 Task: Show all "IT & project management" power-ups.
Action: Mouse pressed left at (401, 233)
Screenshot: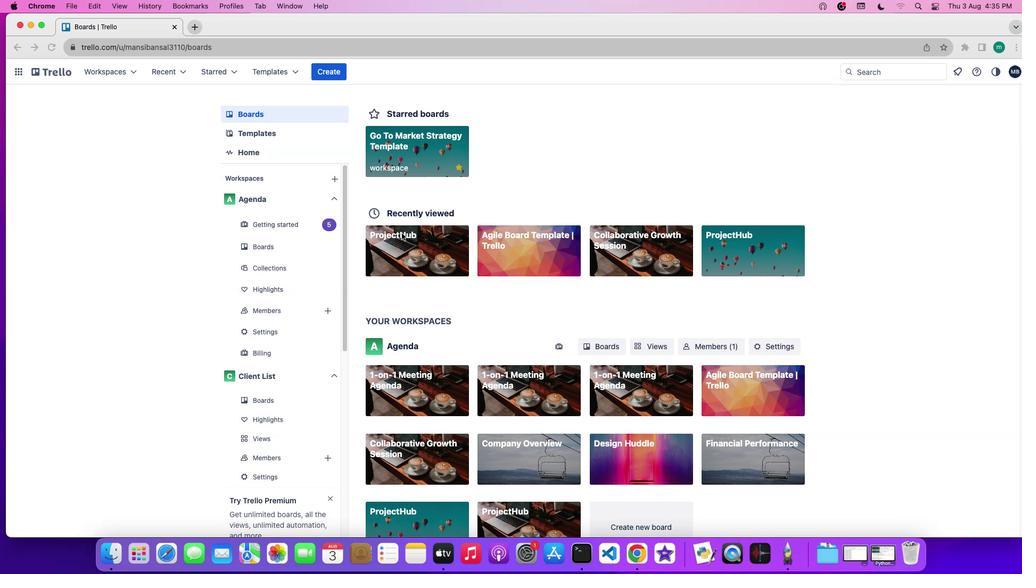 
Action: Mouse pressed left at (401, 233)
Screenshot: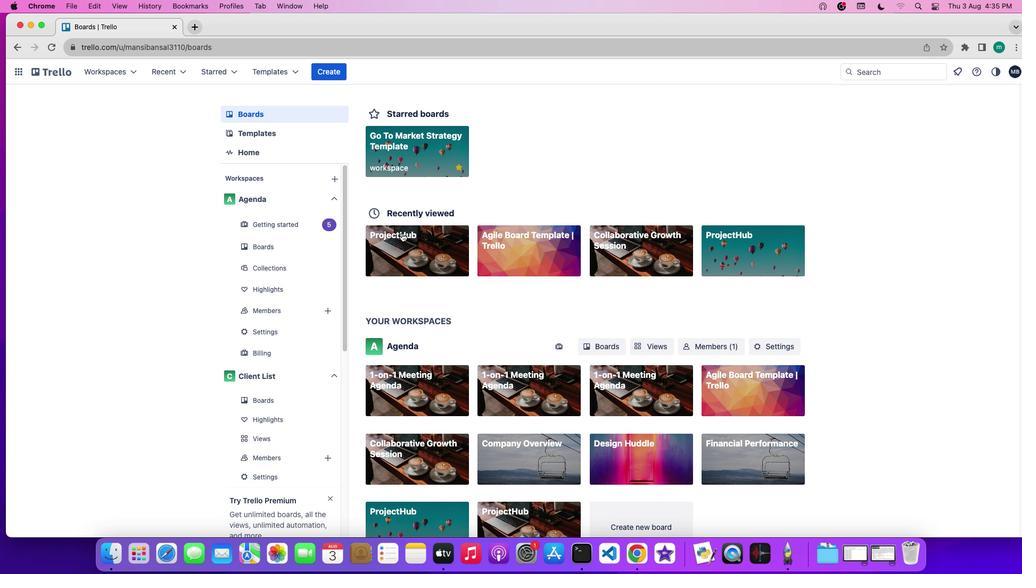 
Action: Mouse moved to (914, 221)
Screenshot: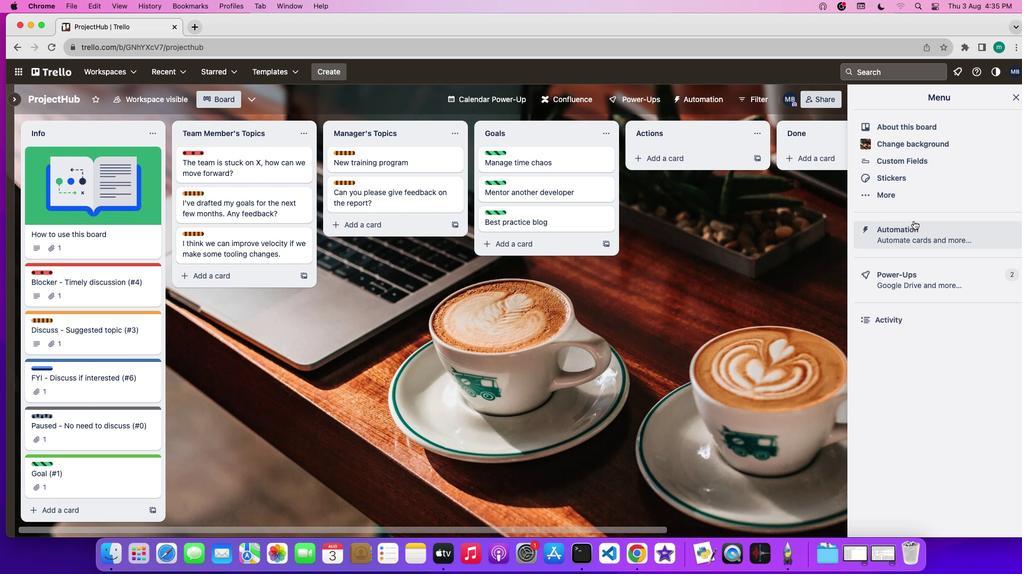 
Action: Mouse pressed left at (914, 221)
Screenshot: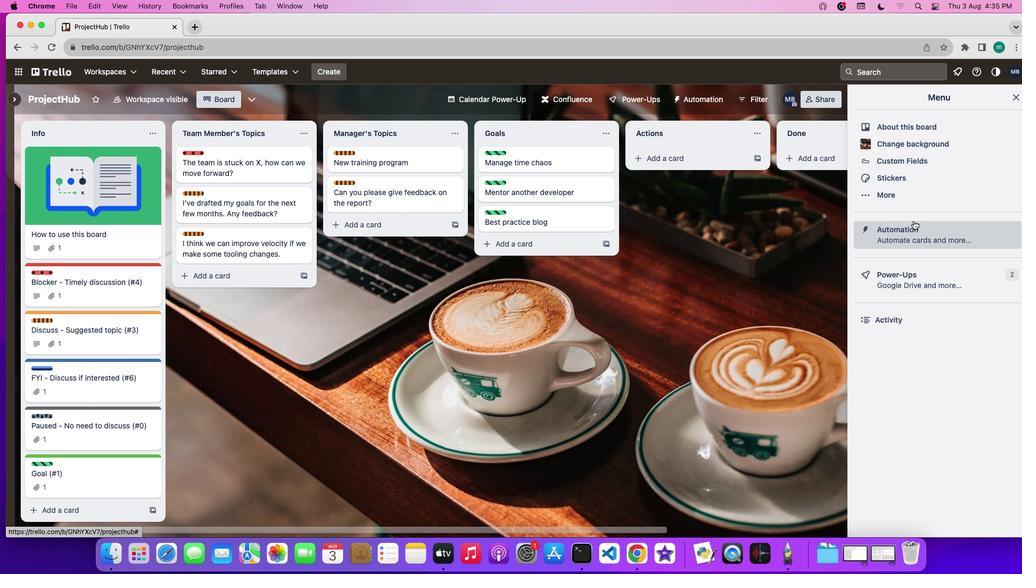
Action: Mouse moved to (650, 103)
Screenshot: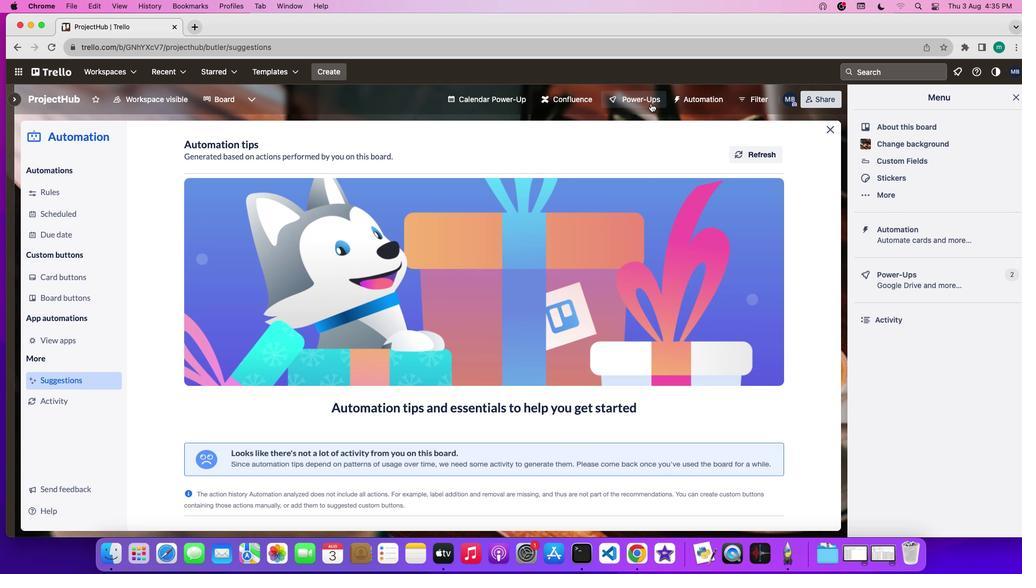 
Action: Mouse pressed left at (650, 103)
Screenshot: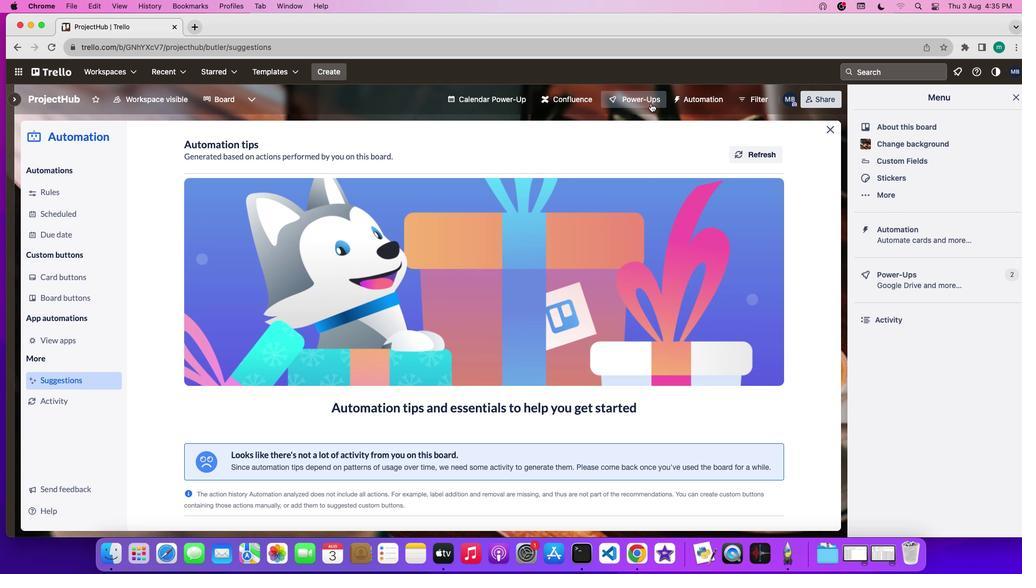 
Action: Mouse moved to (668, 374)
Screenshot: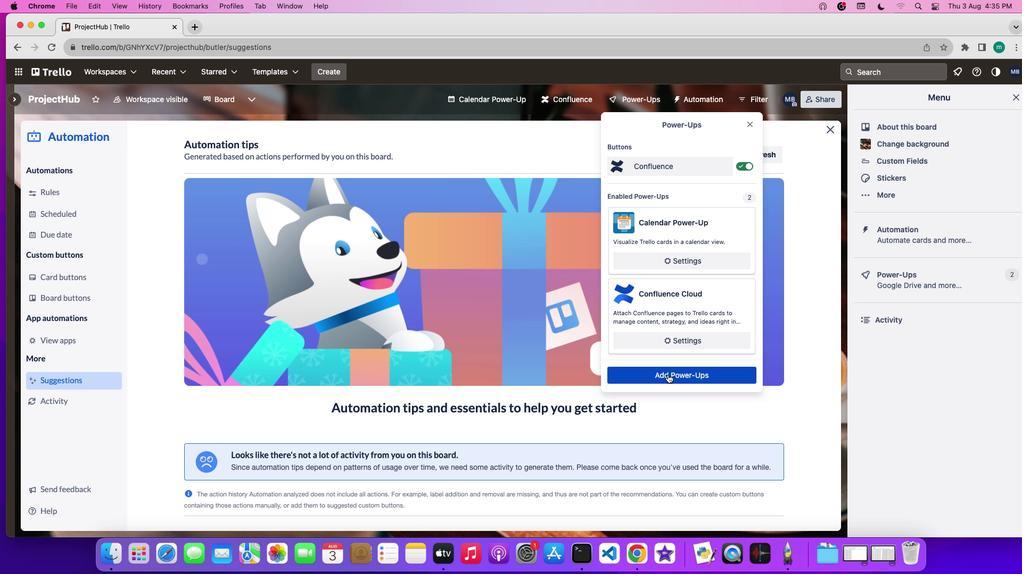 
Action: Mouse pressed left at (668, 374)
Screenshot: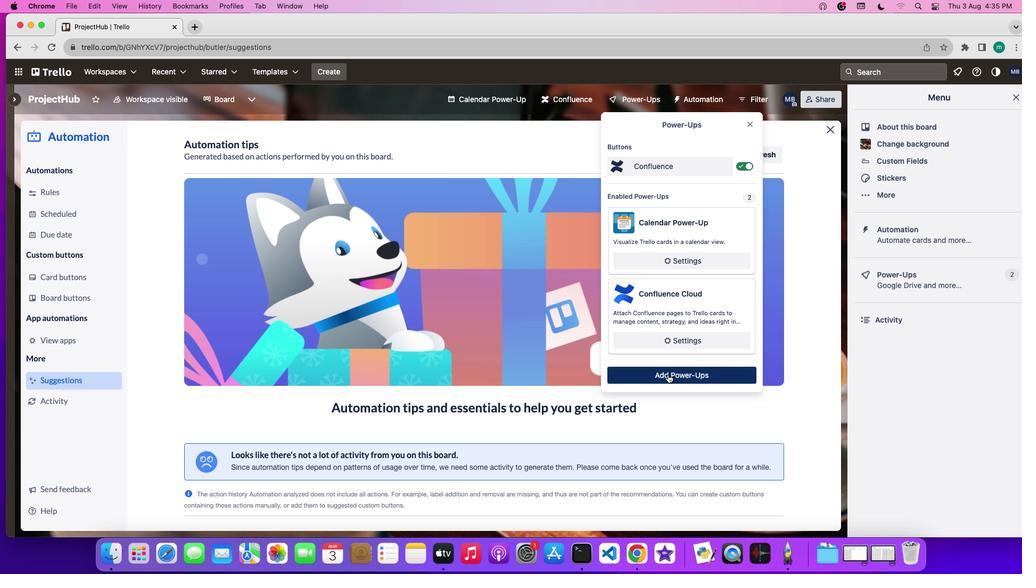 
Action: Mouse moved to (179, 391)
Screenshot: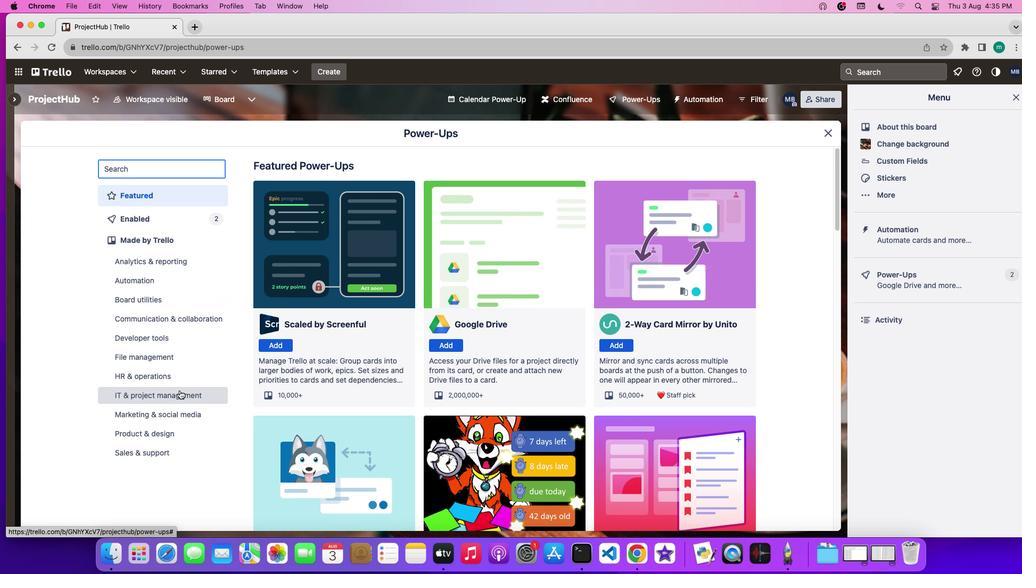 
Action: Mouse pressed left at (179, 391)
Screenshot: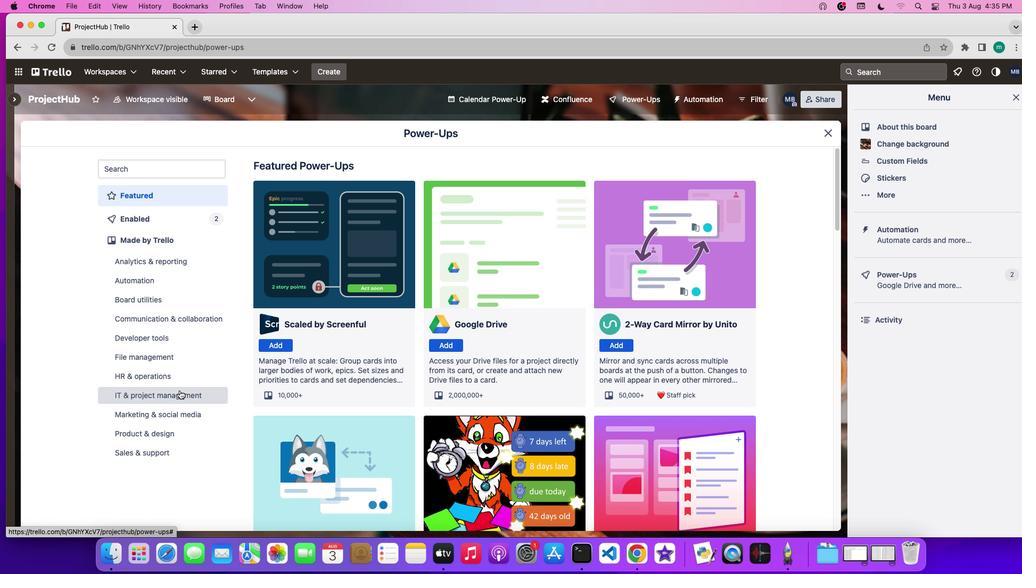 
Action: Mouse moved to (508, 416)
Screenshot: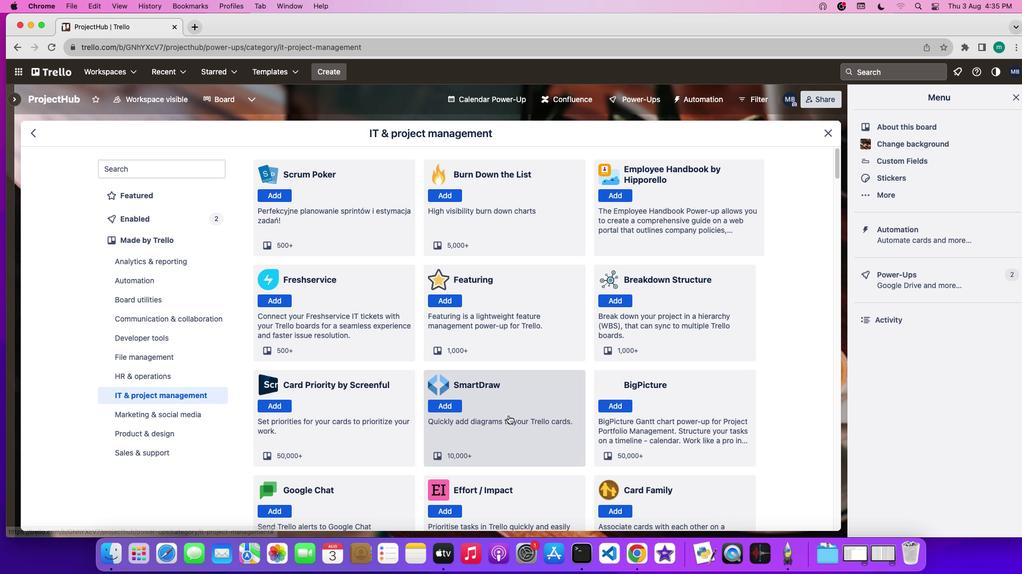 
Action: Mouse scrolled (508, 416) with delta (0, 0)
Screenshot: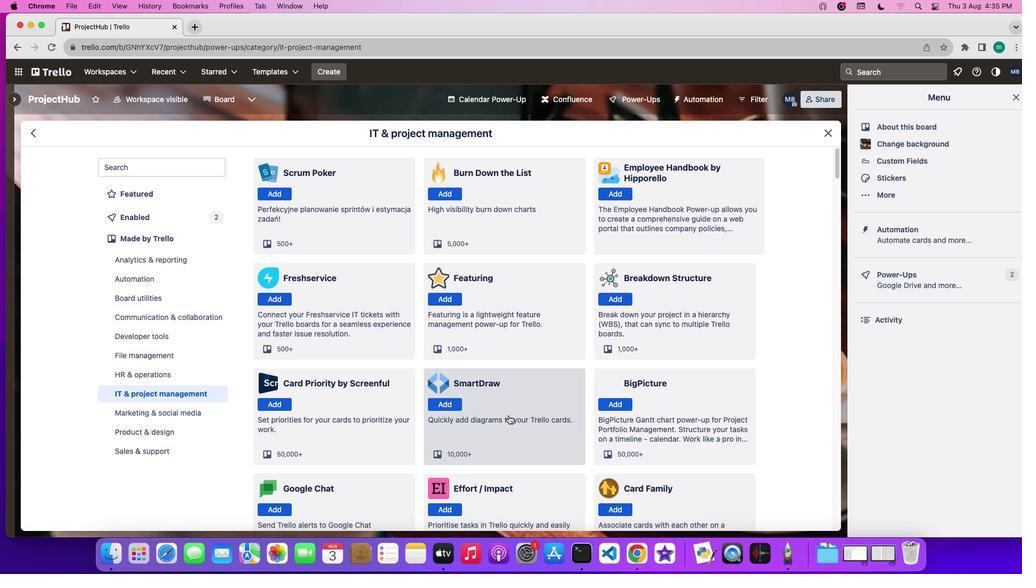 
Action: Mouse scrolled (508, 416) with delta (0, 0)
Screenshot: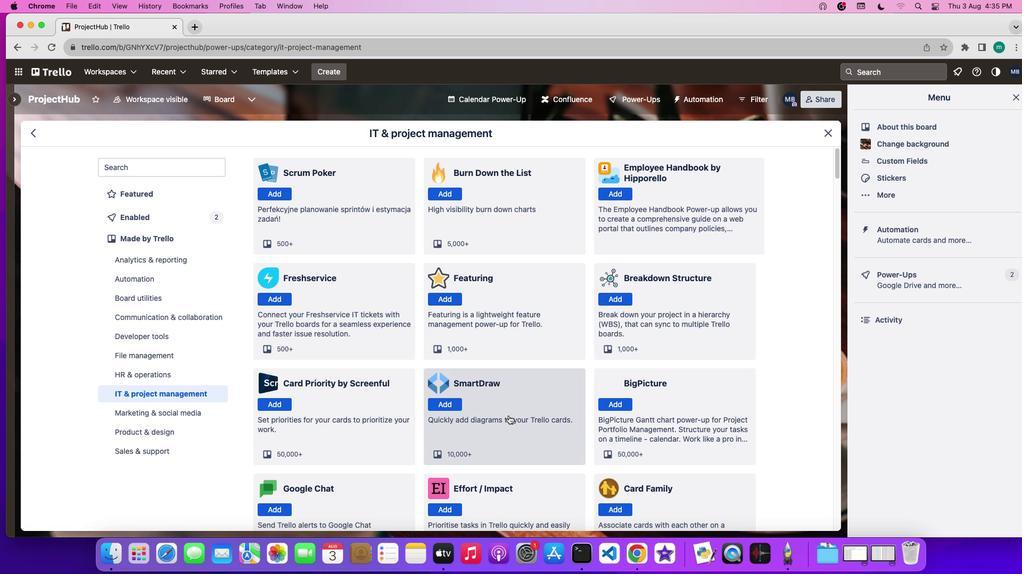
Action: Mouse scrolled (508, 416) with delta (0, -1)
Screenshot: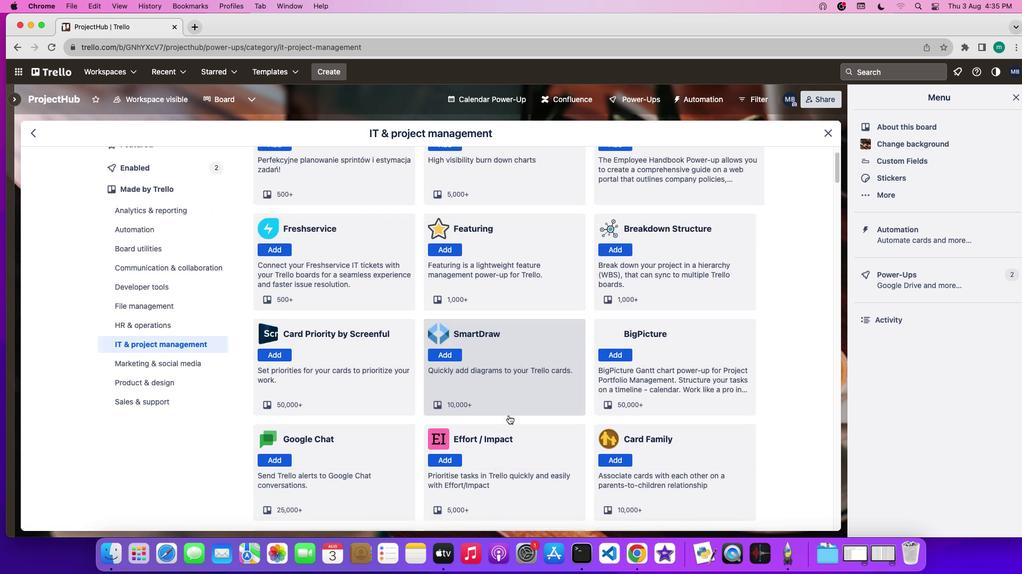 
Action: Mouse scrolled (508, 416) with delta (0, -2)
Screenshot: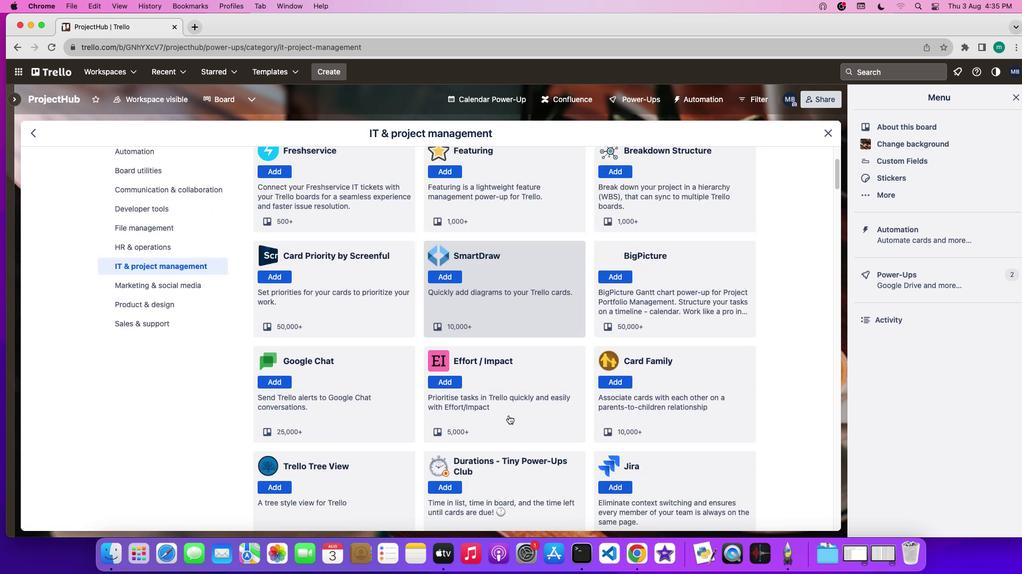 
Action: Mouse scrolled (508, 416) with delta (0, -2)
Screenshot: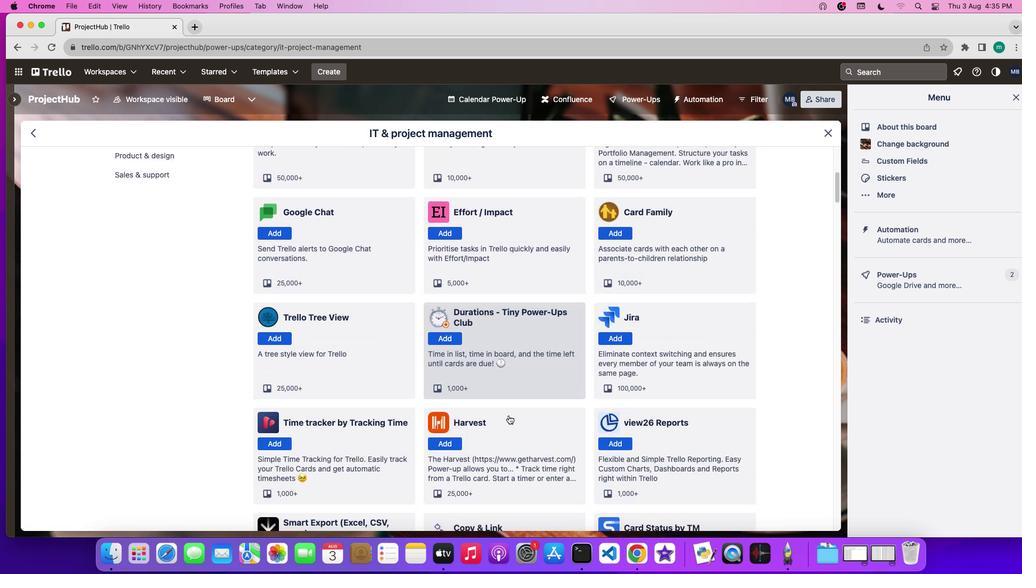 
Action: Mouse moved to (508, 415)
Screenshot: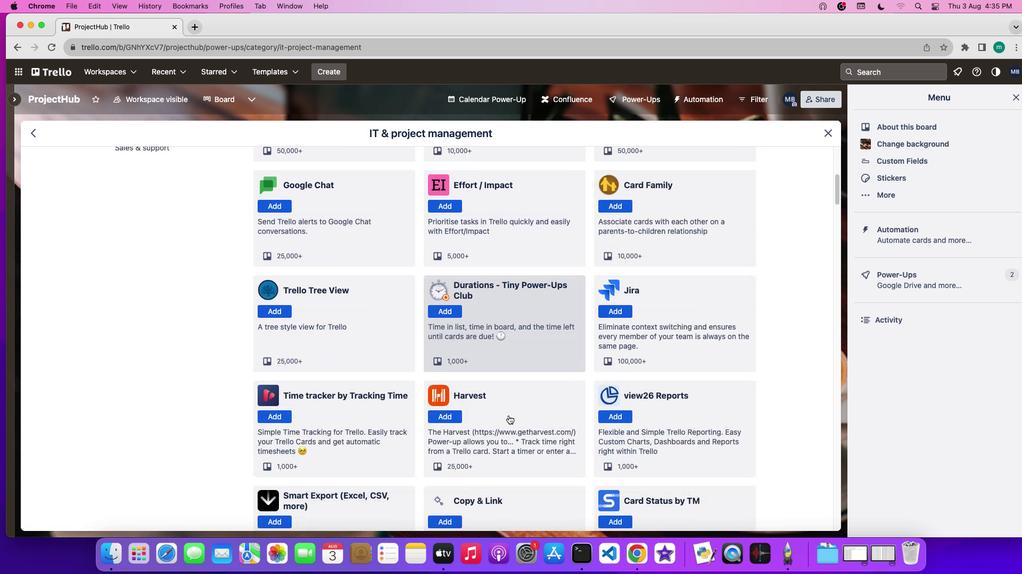 
Action: Mouse scrolled (508, 415) with delta (0, 0)
Screenshot: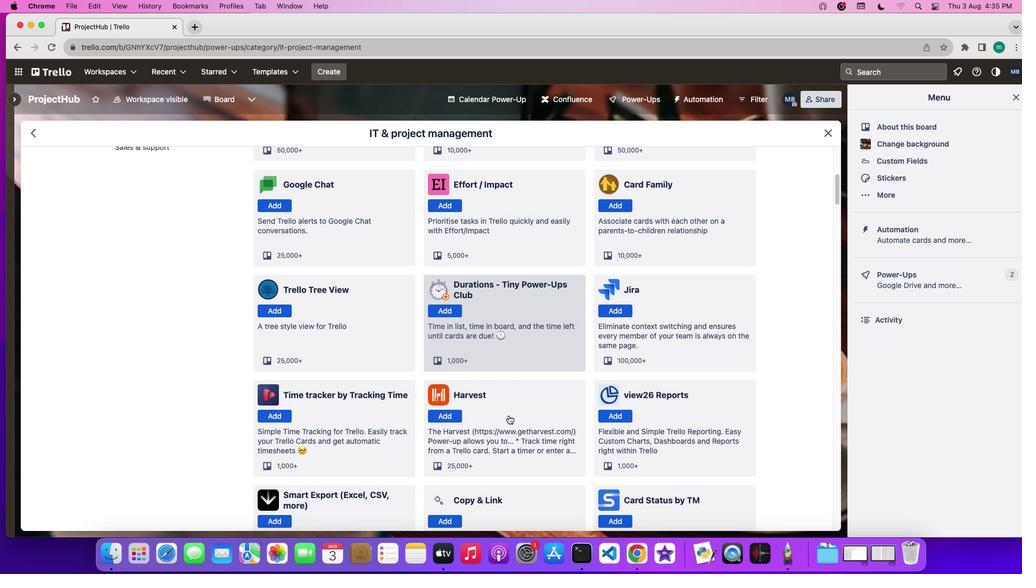 
Action: Mouse scrolled (508, 415) with delta (0, 0)
Screenshot: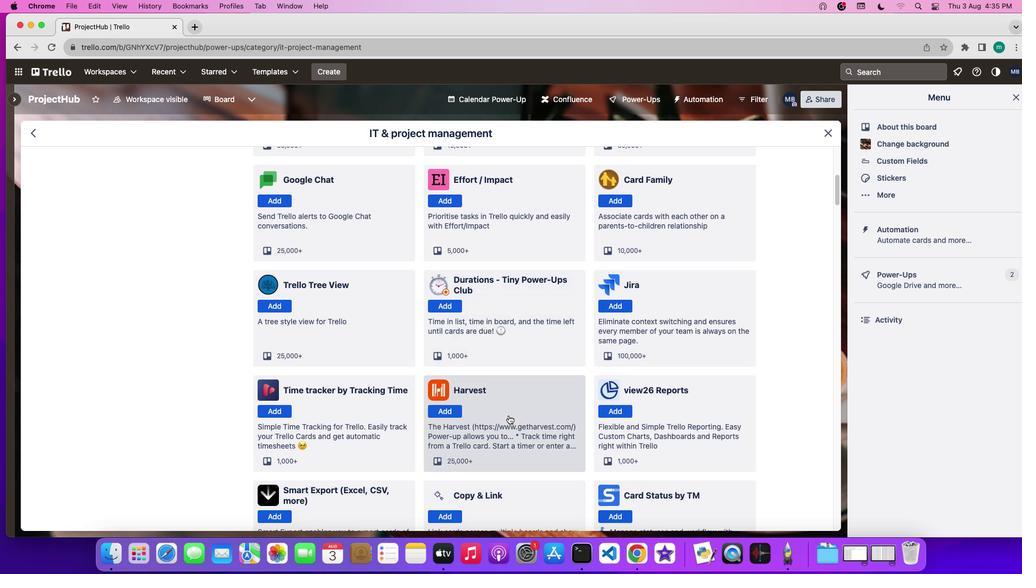 
Action: Mouse moved to (508, 415)
Screenshot: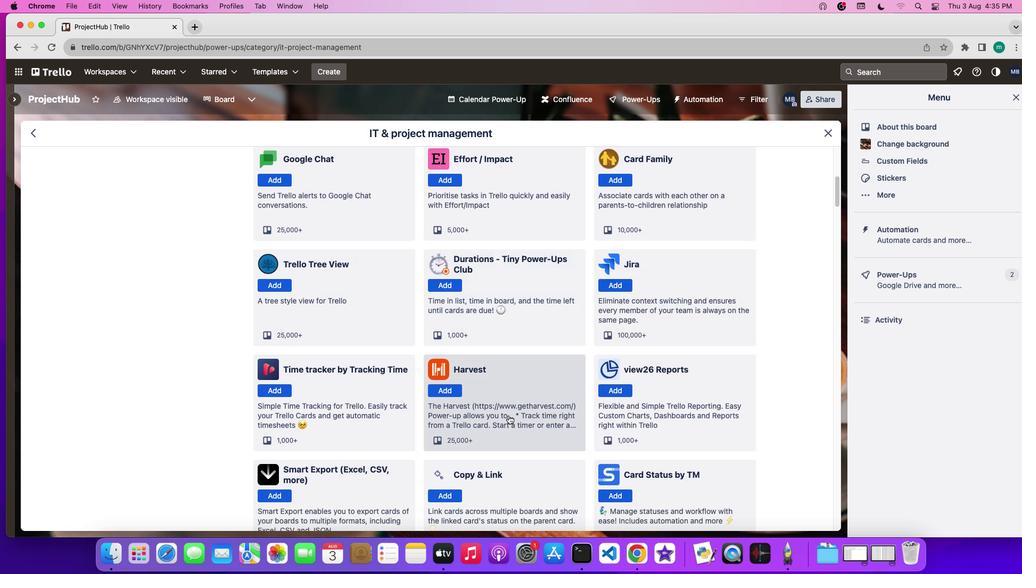 
Action: Mouse scrolled (508, 415) with delta (0, -1)
Screenshot: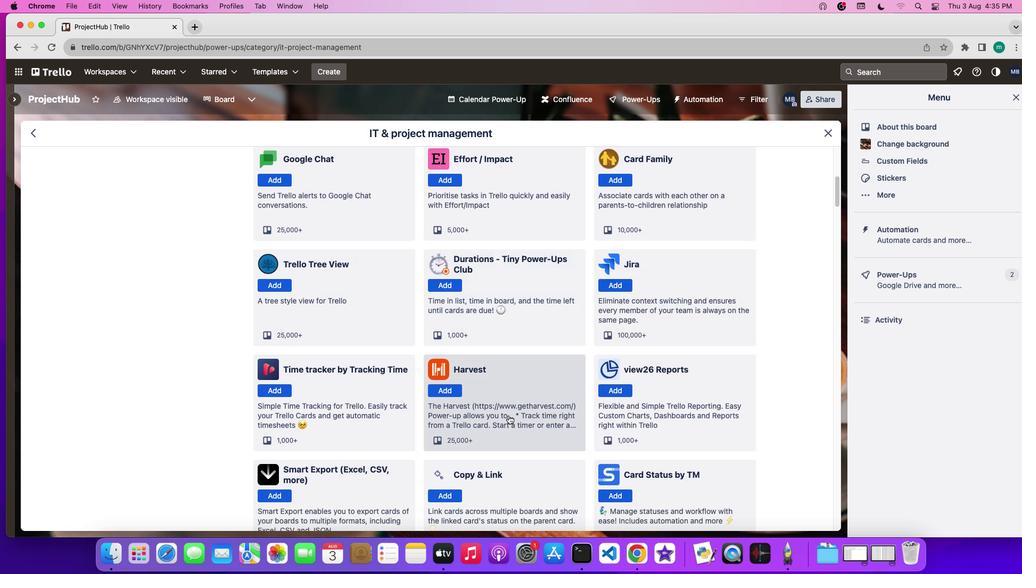 
Action: Mouse moved to (508, 415)
Screenshot: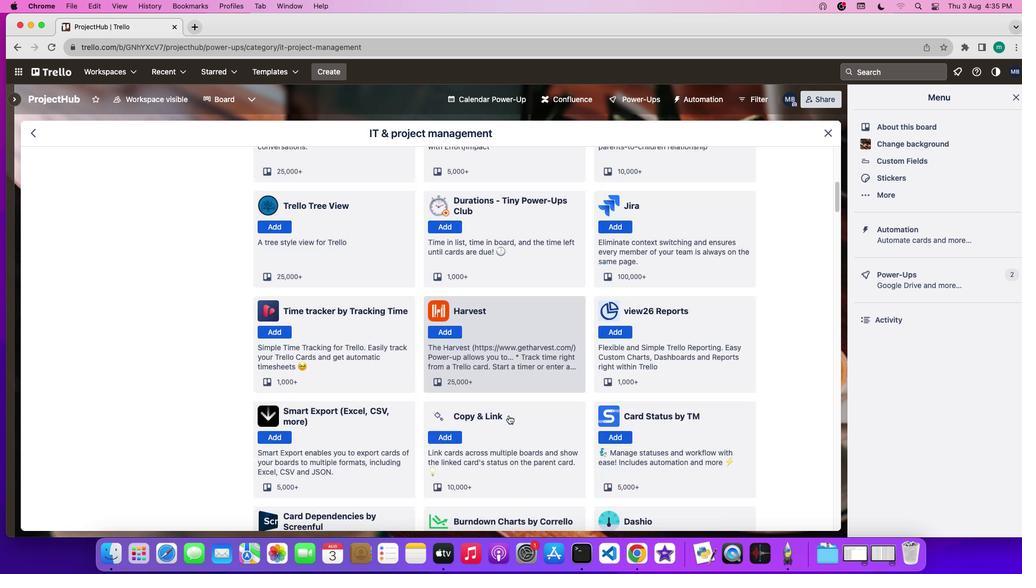 
Action: Mouse scrolled (508, 415) with delta (0, -2)
Screenshot: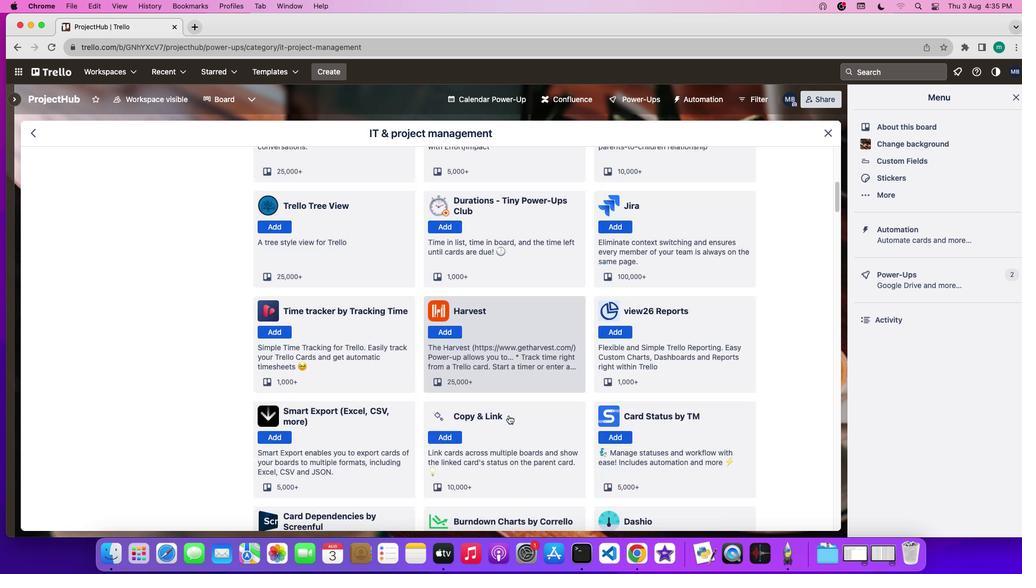 
Action: Mouse scrolled (508, 415) with delta (0, -2)
Screenshot: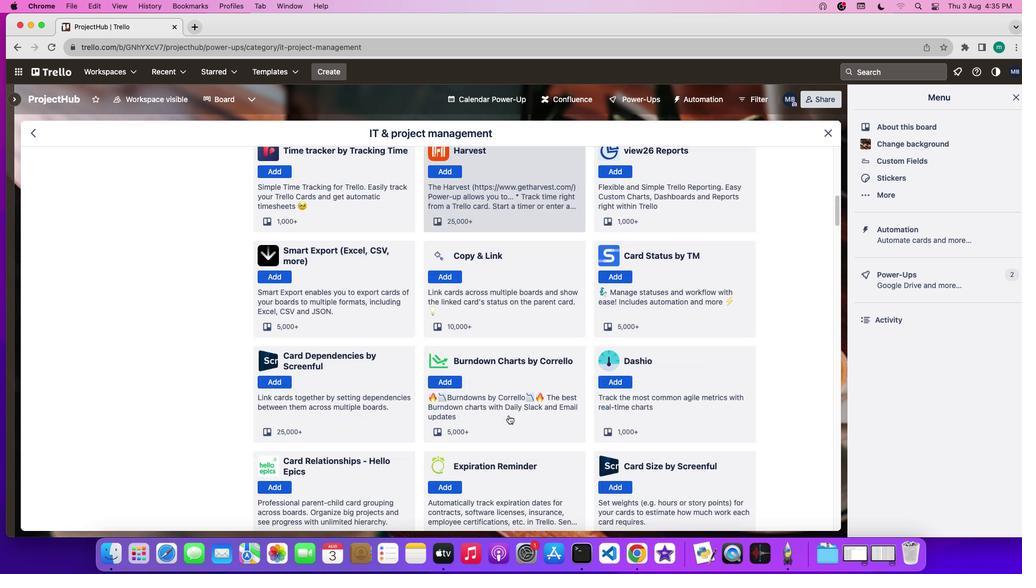 
Action: Mouse moved to (508, 415)
Screenshot: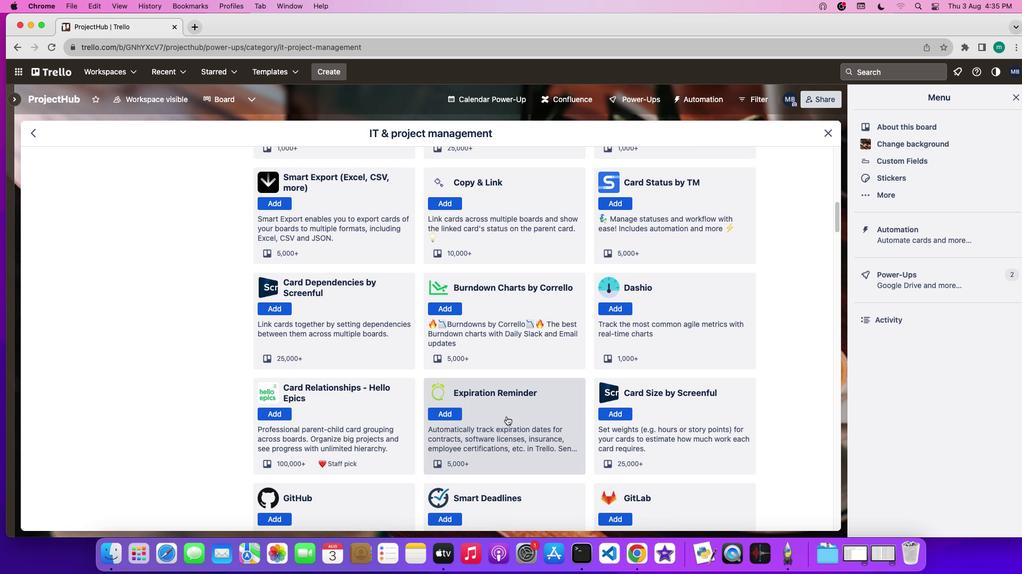 
Action: Mouse scrolled (508, 415) with delta (0, 0)
Screenshot: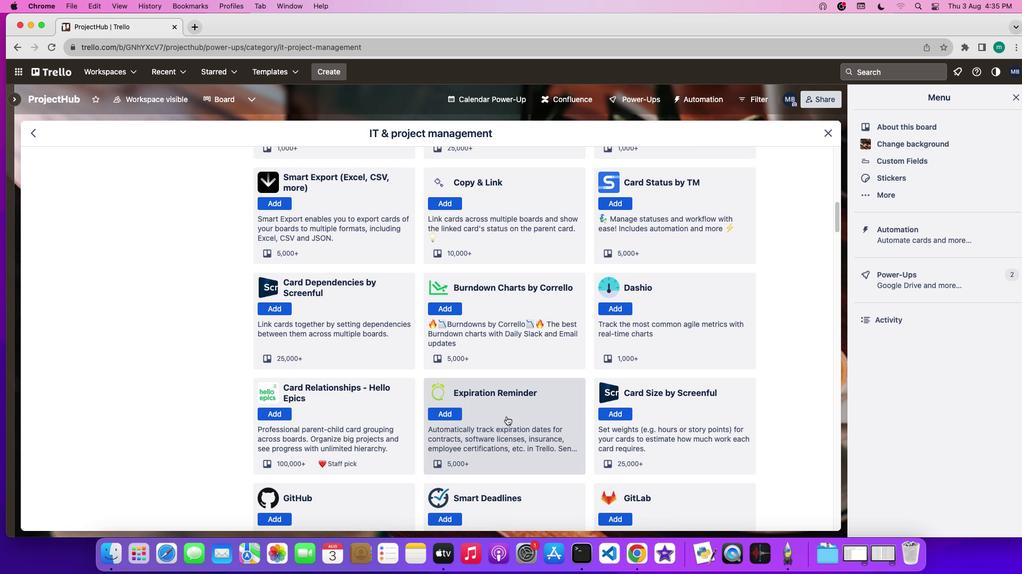 
Action: Mouse moved to (507, 416)
Screenshot: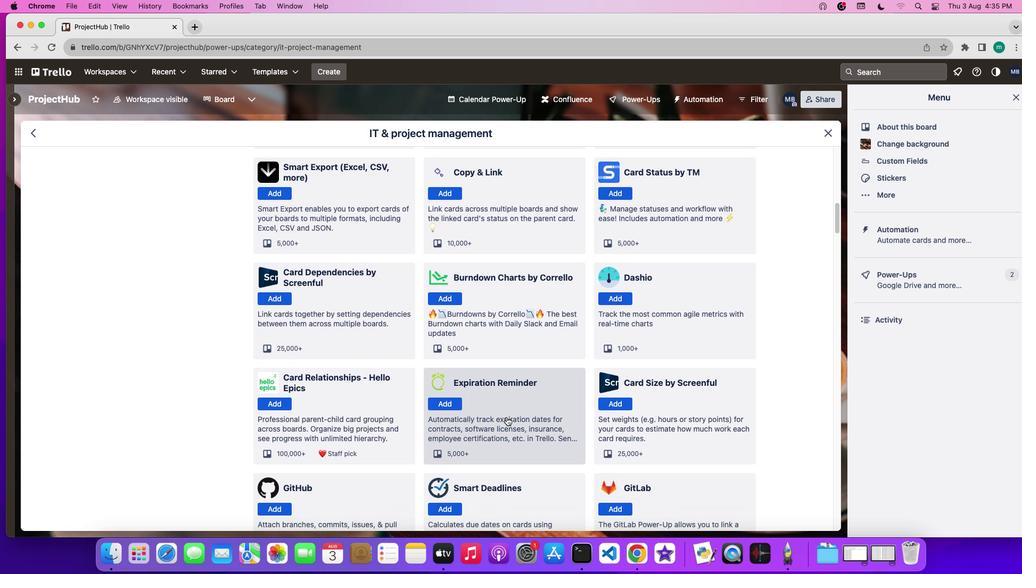
Action: Mouse scrolled (507, 416) with delta (0, 0)
Screenshot: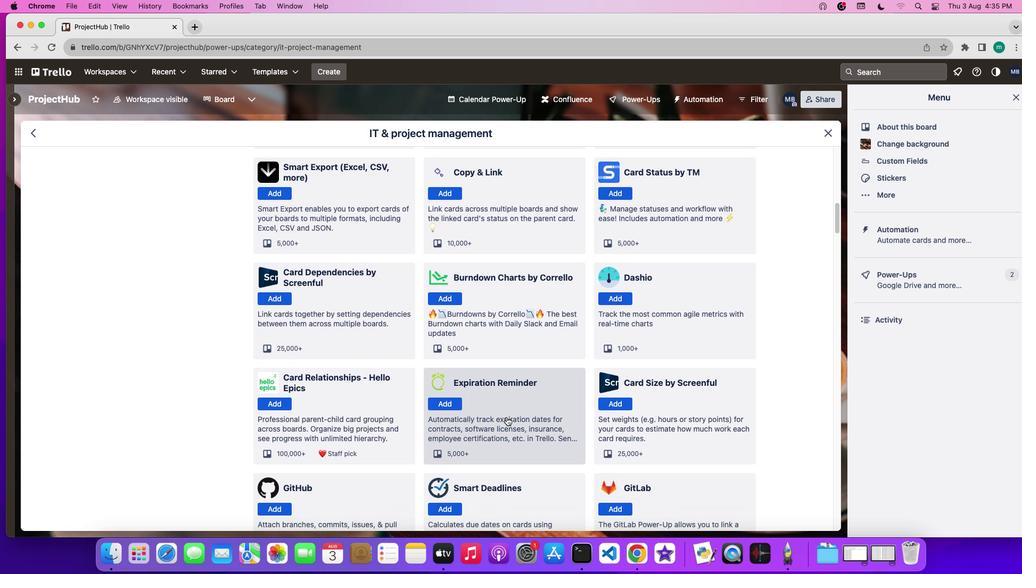 
Action: Mouse moved to (506, 417)
Screenshot: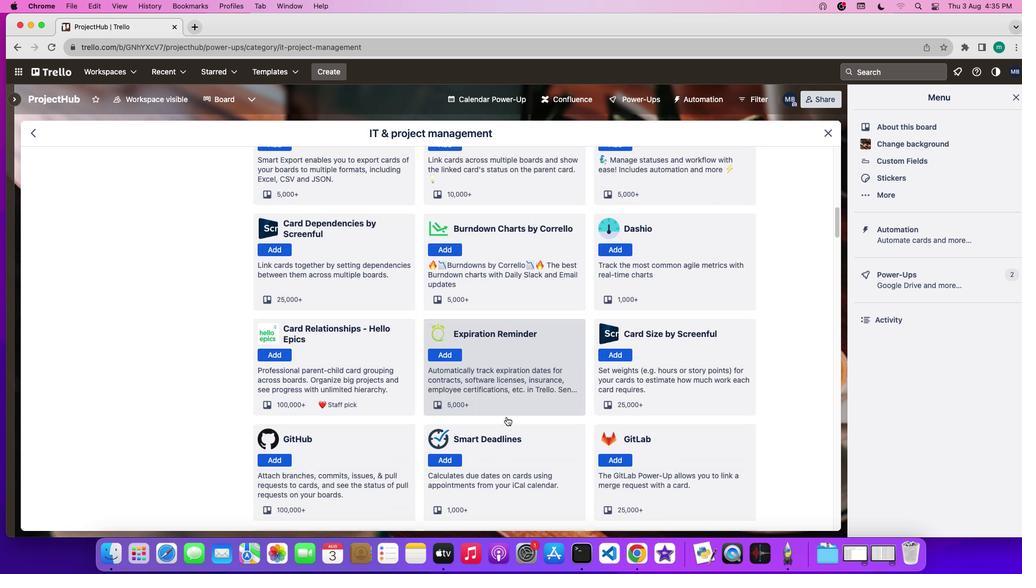 
Action: Mouse scrolled (506, 417) with delta (0, -1)
Screenshot: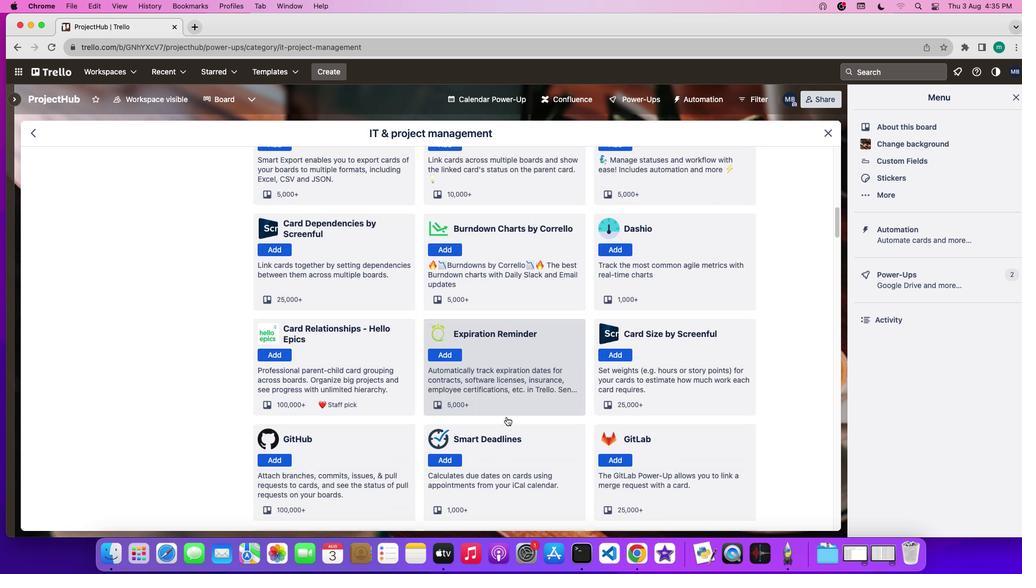 
Action: Mouse moved to (506, 417)
Screenshot: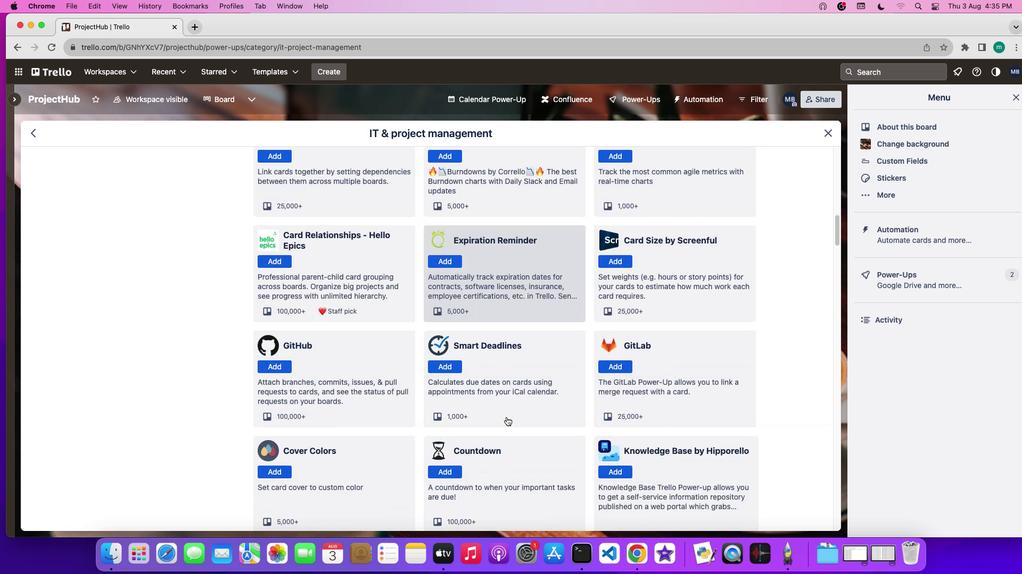 
Action: Mouse scrolled (506, 417) with delta (0, -2)
Screenshot: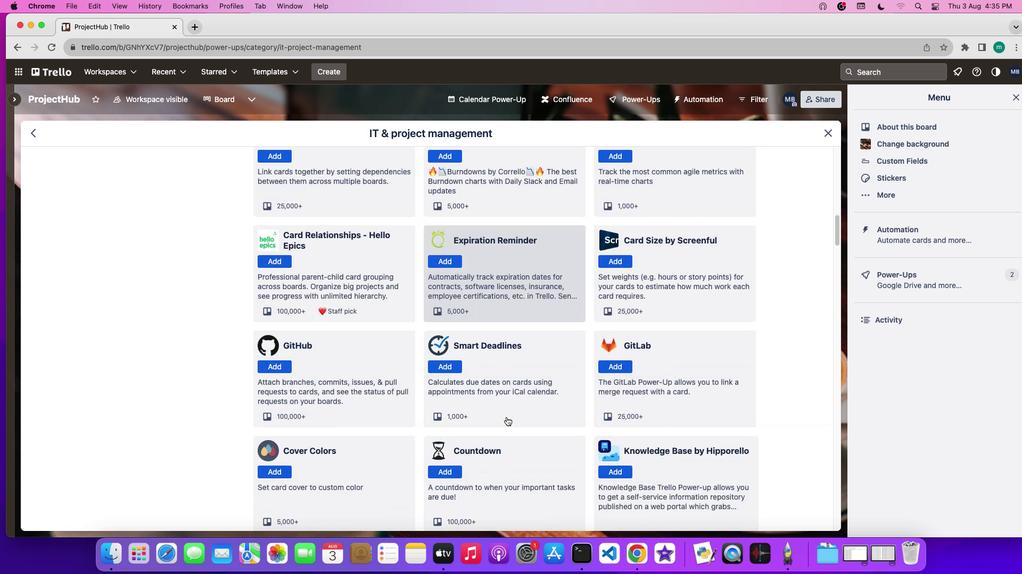 
Action: Mouse moved to (506, 417)
Screenshot: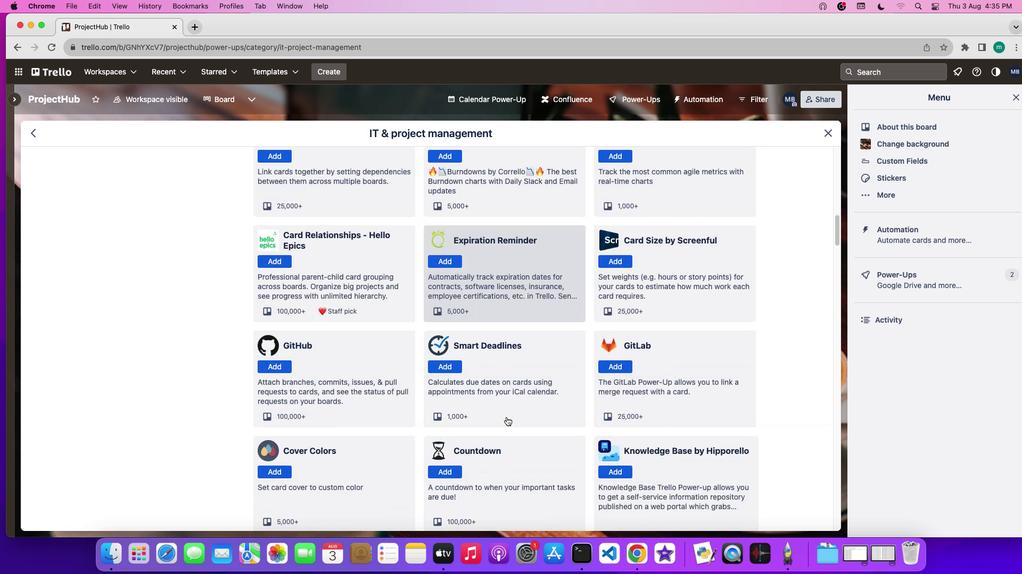 
Action: Mouse scrolled (506, 417) with delta (0, -2)
Screenshot: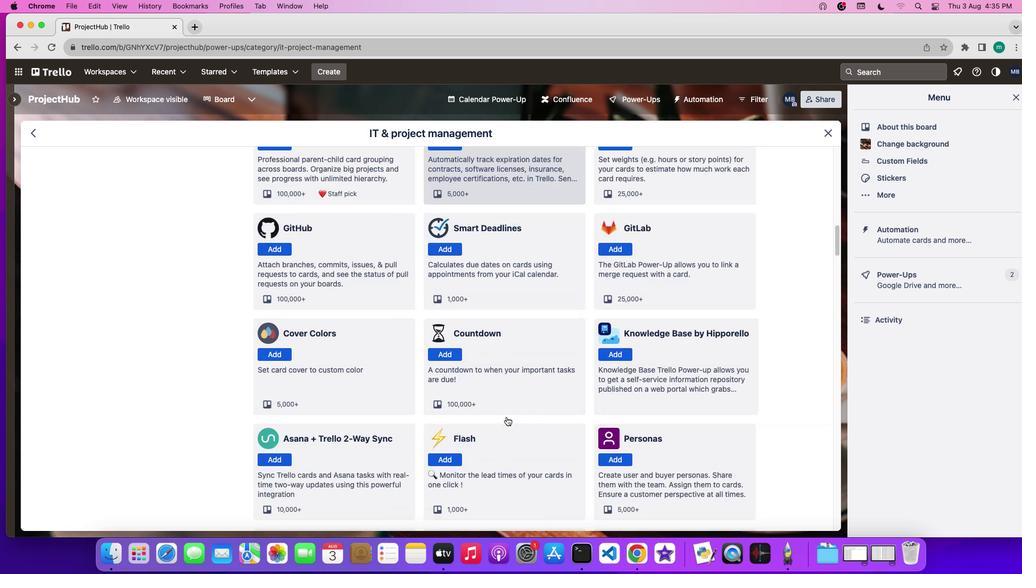 
Action: Mouse scrolled (506, 417) with delta (0, 0)
Screenshot: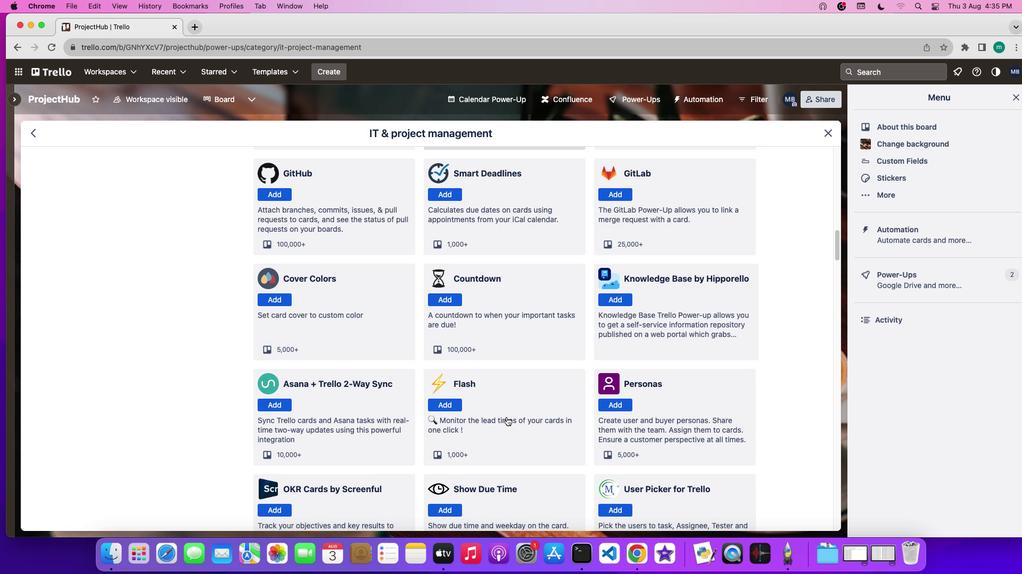
Action: Mouse scrolled (506, 417) with delta (0, 0)
Screenshot: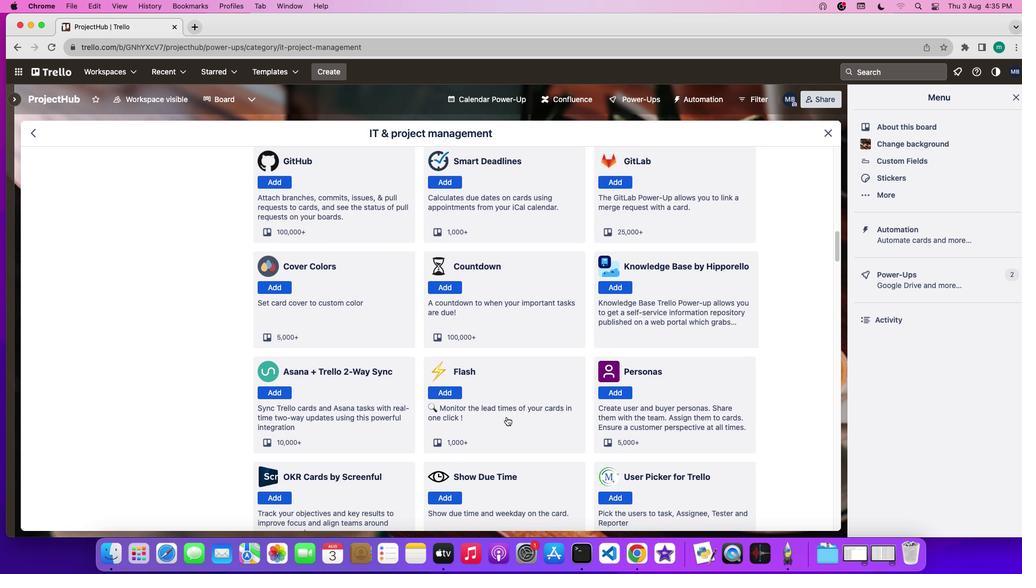 
Action: Mouse scrolled (506, 417) with delta (0, -1)
Screenshot: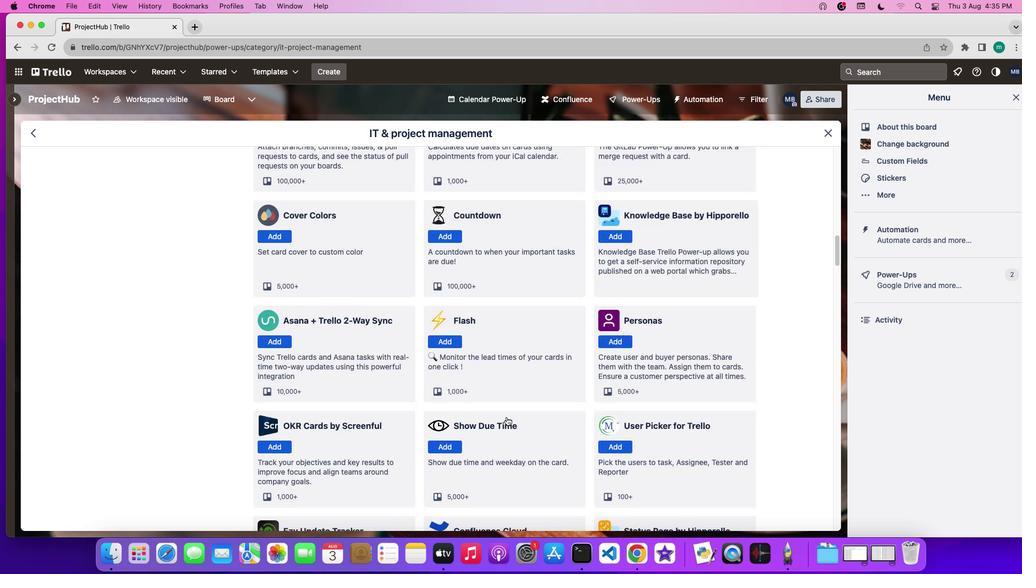 
Action: Mouse scrolled (506, 417) with delta (0, -2)
Screenshot: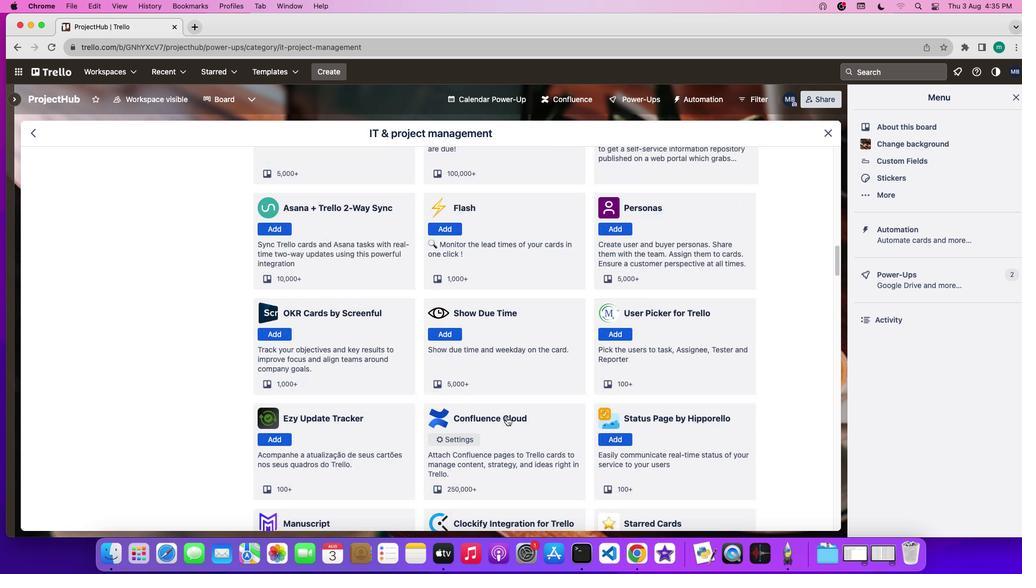 
Action: Mouse scrolled (506, 417) with delta (0, -2)
Screenshot: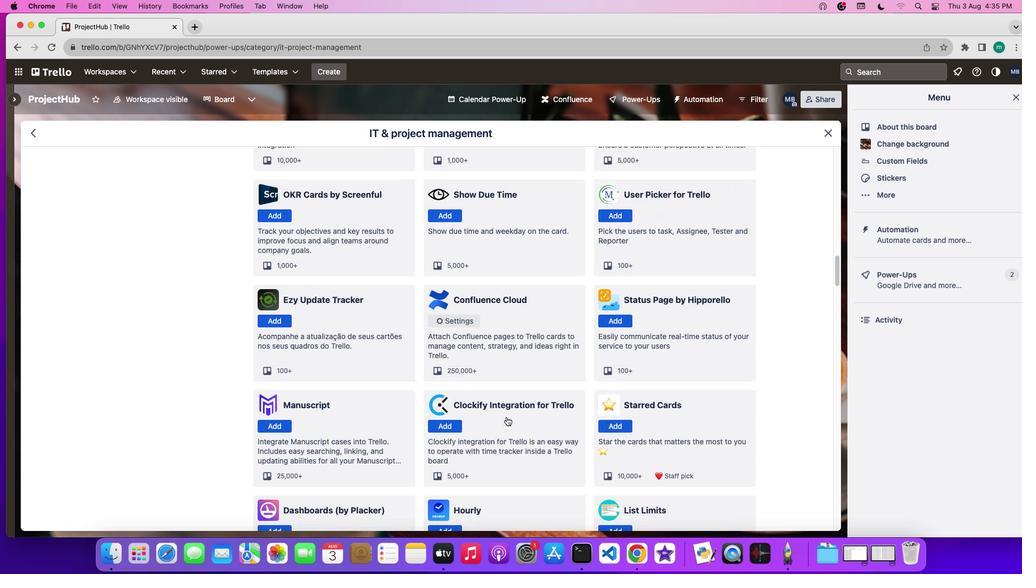 
Action: Mouse moved to (506, 417)
Screenshot: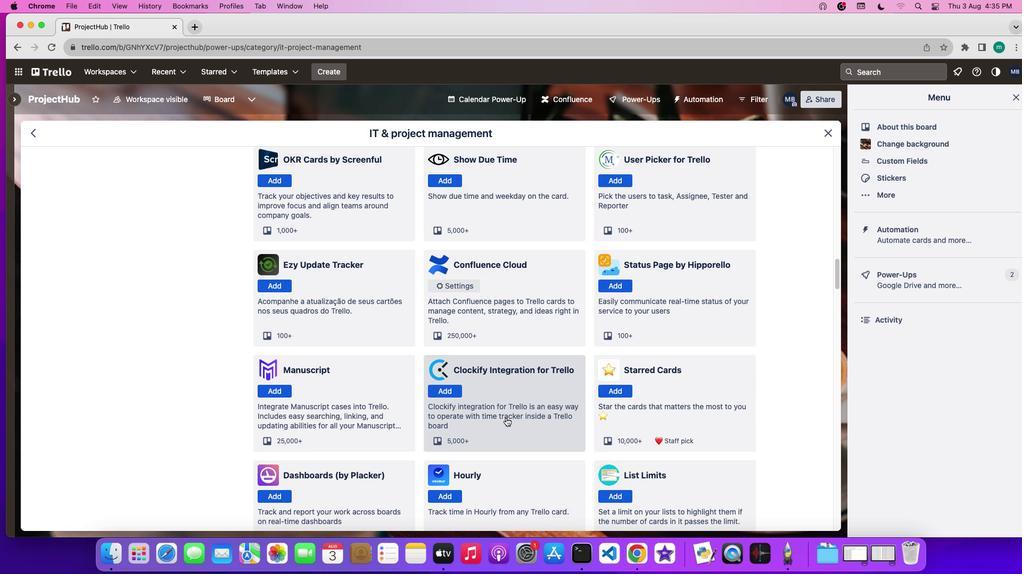 
Action: Mouse scrolled (506, 417) with delta (0, 0)
Screenshot: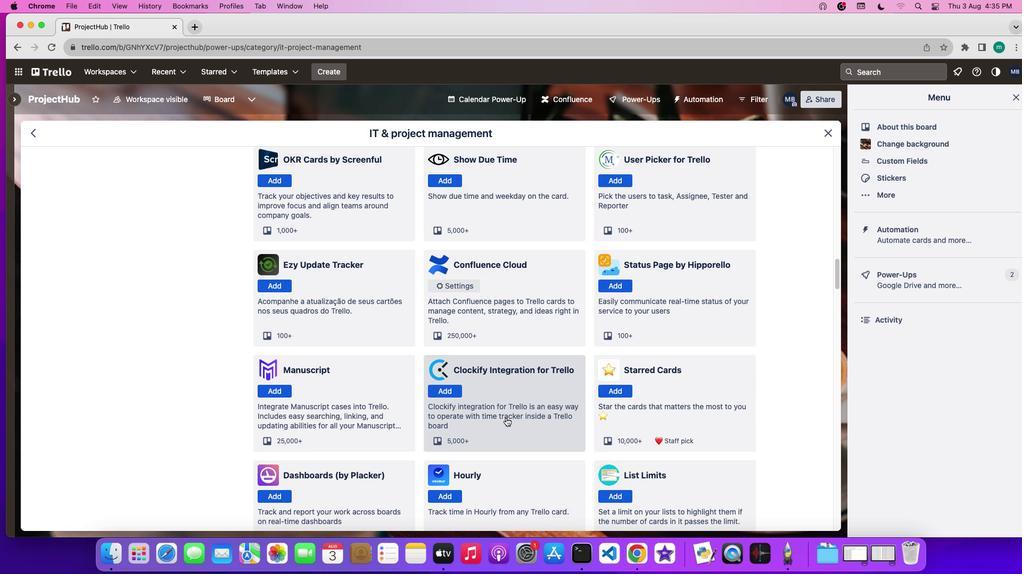 
Action: Mouse moved to (506, 417)
Screenshot: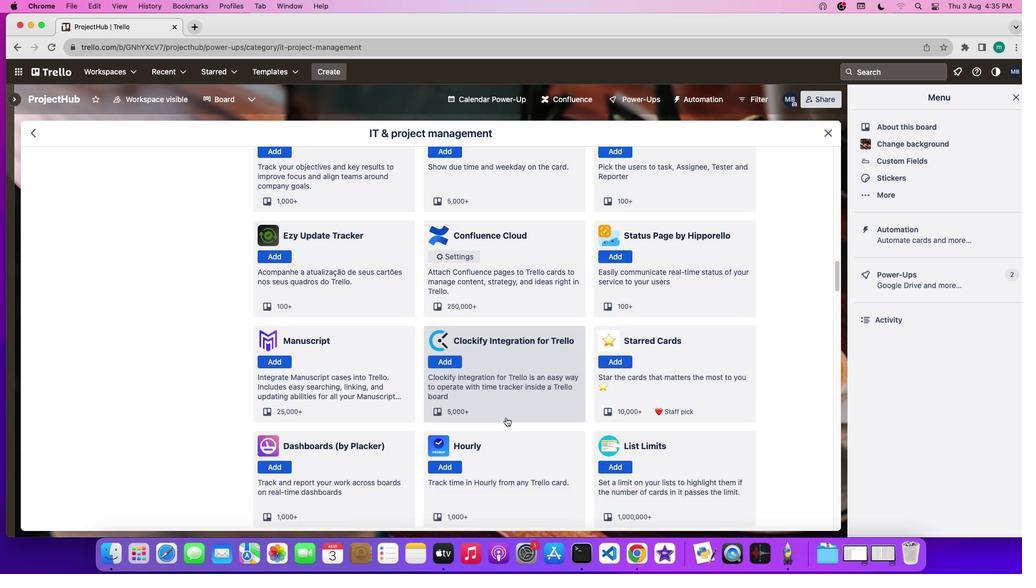 
Action: Mouse scrolled (506, 417) with delta (0, 0)
Screenshot: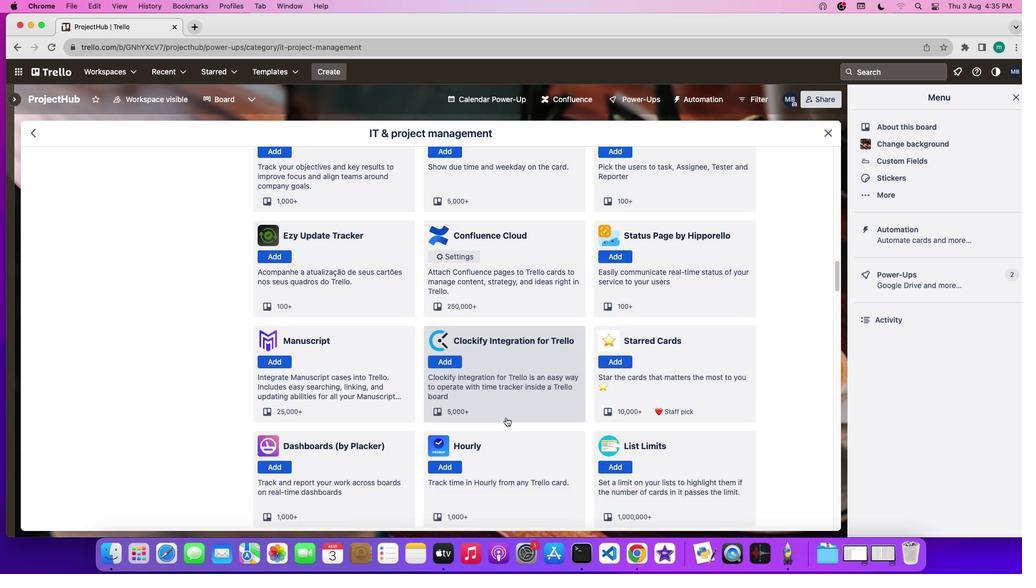 
Action: Mouse moved to (506, 417)
Screenshot: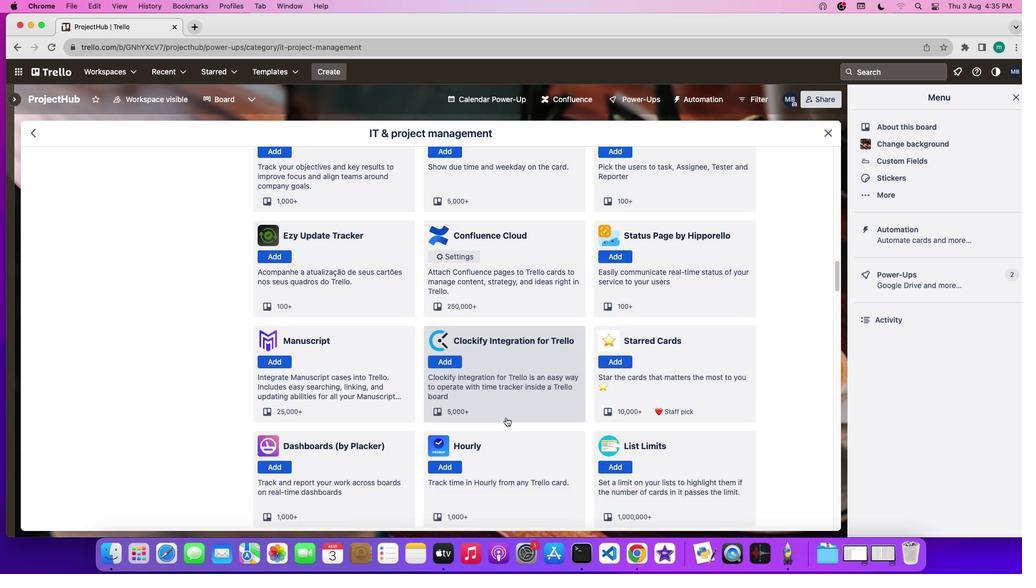 
Action: Mouse scrolled (506, 417) with delta (0, -1)
Screenshot: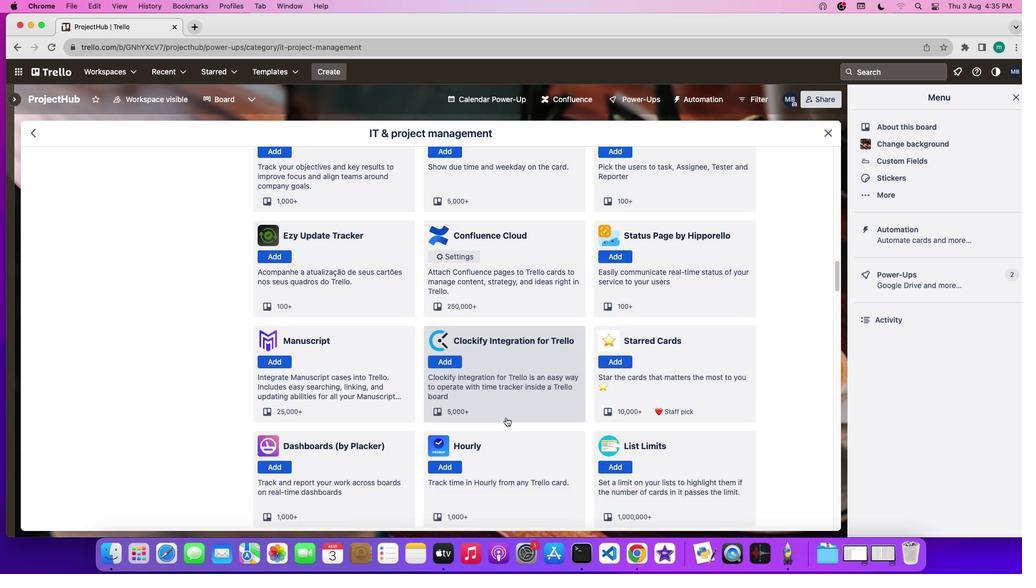 
Action: Mouse scrolled (506, 417) with delta (0, -2)
Screenshot: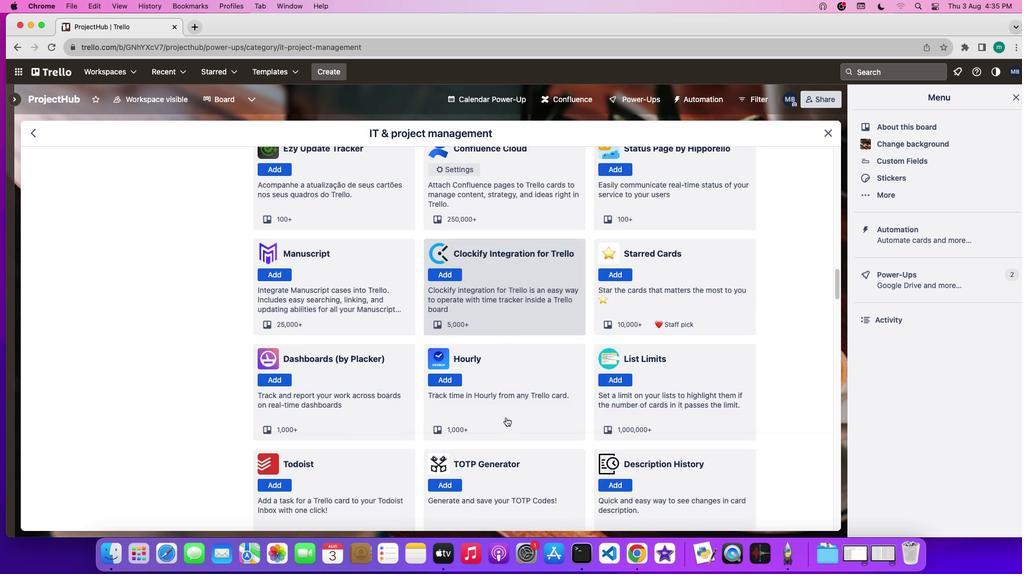 
Action: Mouse scrolled (506, 417) with delta (0, -2)
Screenshot: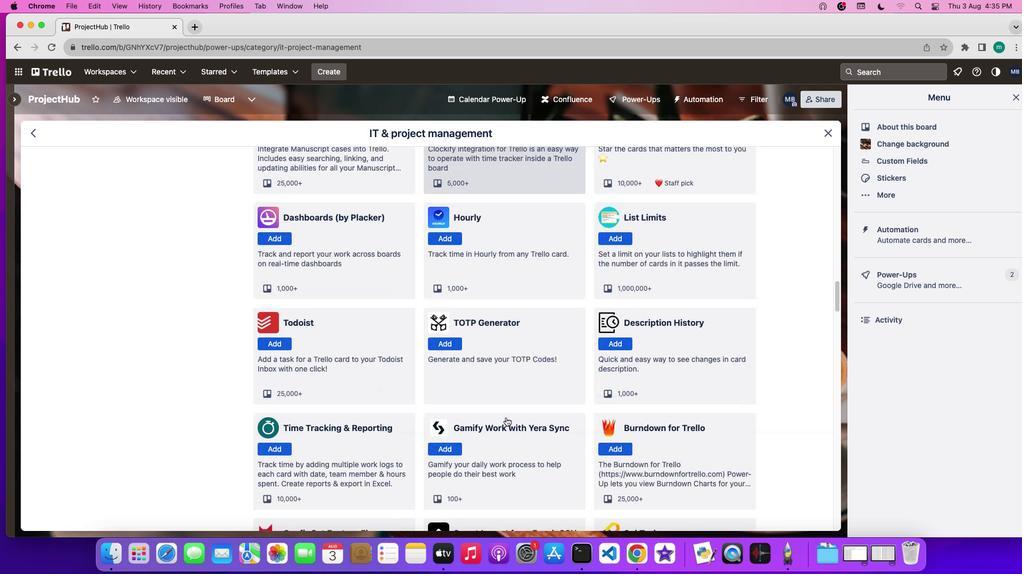 
Action: Mouse scrolled (506, 417) with delta (0, 0)
Screenshot: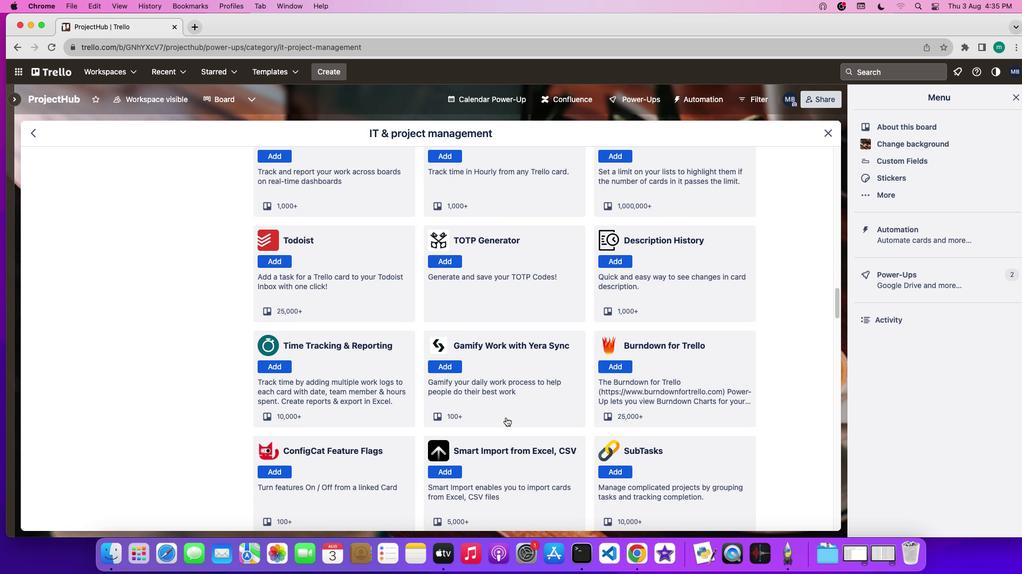 
Action: Mouse scrolled (506, 417) with delta (0, 0)
Screenshot: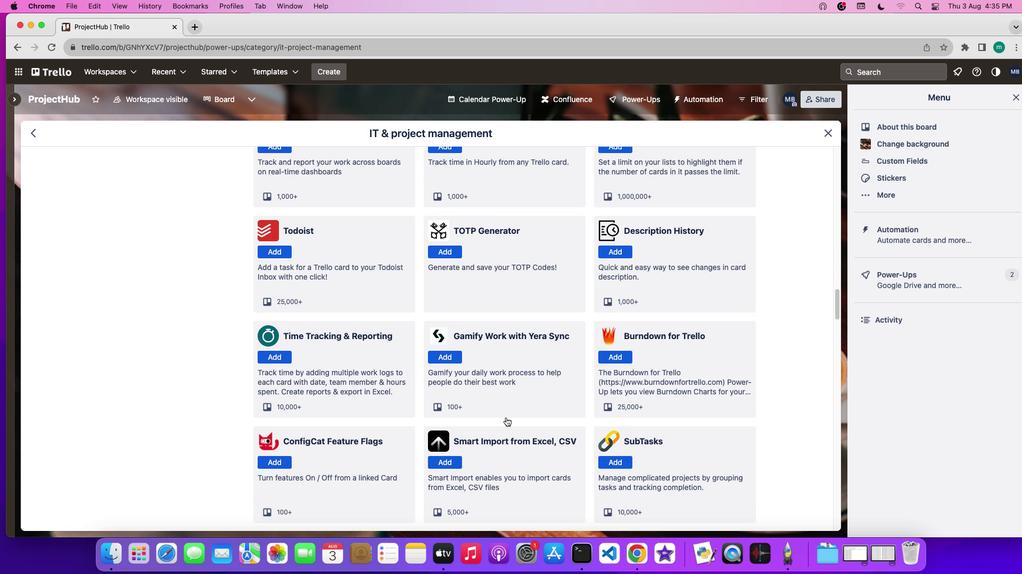 
Action: Mouse scrolled (506, 417) with delta (0, -1)
Screenshot: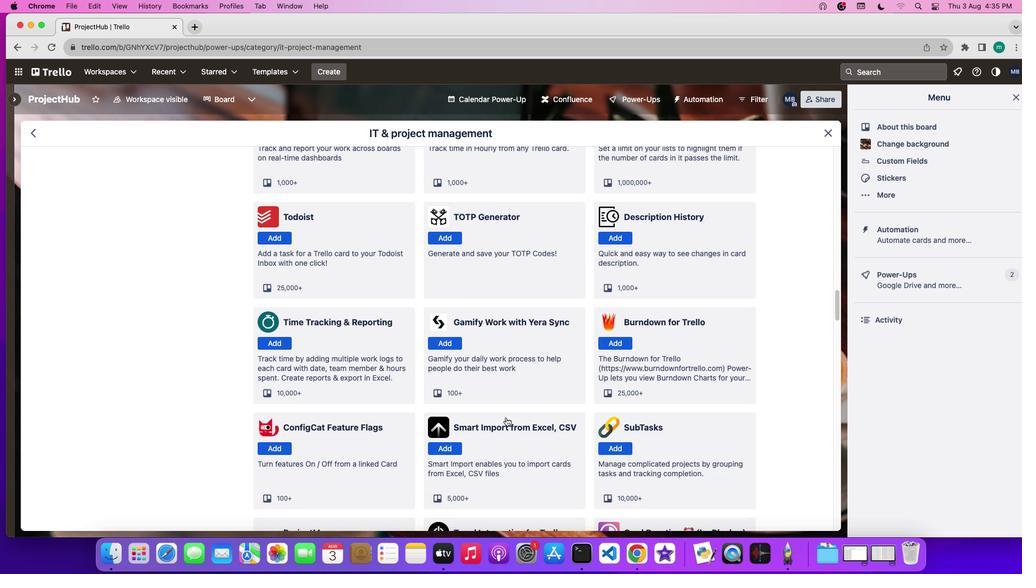 
Action: Mouse scrolled (506, 417) with delta (0, -2)
Screenshot: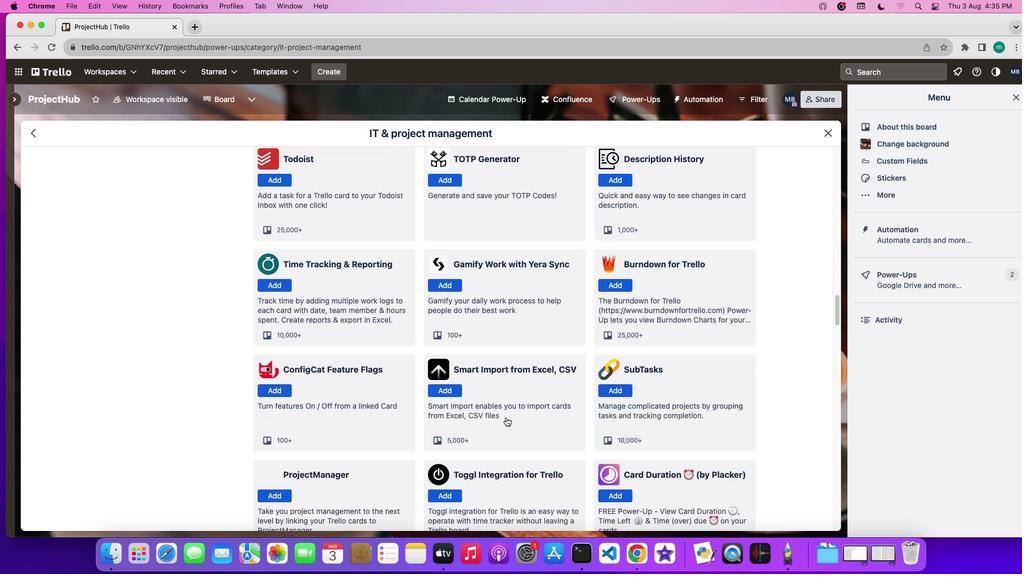 
Action: Mouse scrolled (506, 417) with delta (0, -2)
Screenshot: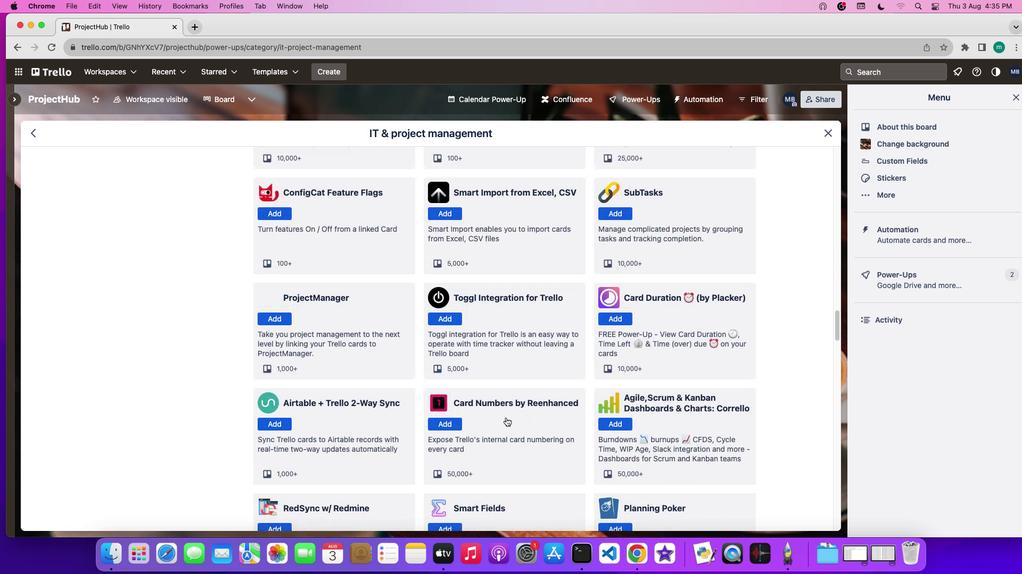 
Action: Mouse scrolled (506, 417) with delta (0, 0)
Screenshot: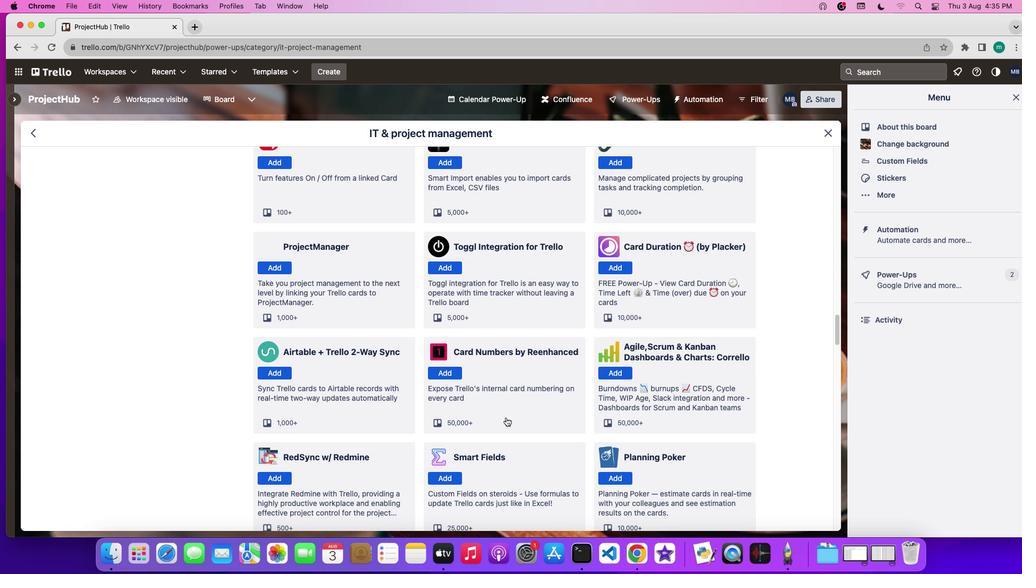 
Action: Mouse scrolled (506, 417) with delta (0, 0)
Screenshot: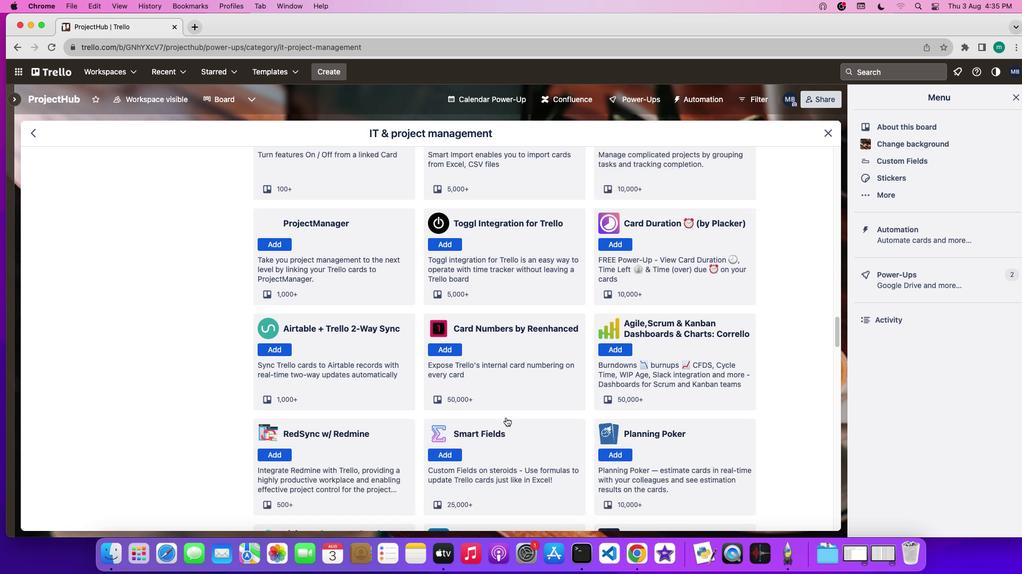 
Action: Mouse scrolled (506, 417) with delta (0, -1)
Screenshot: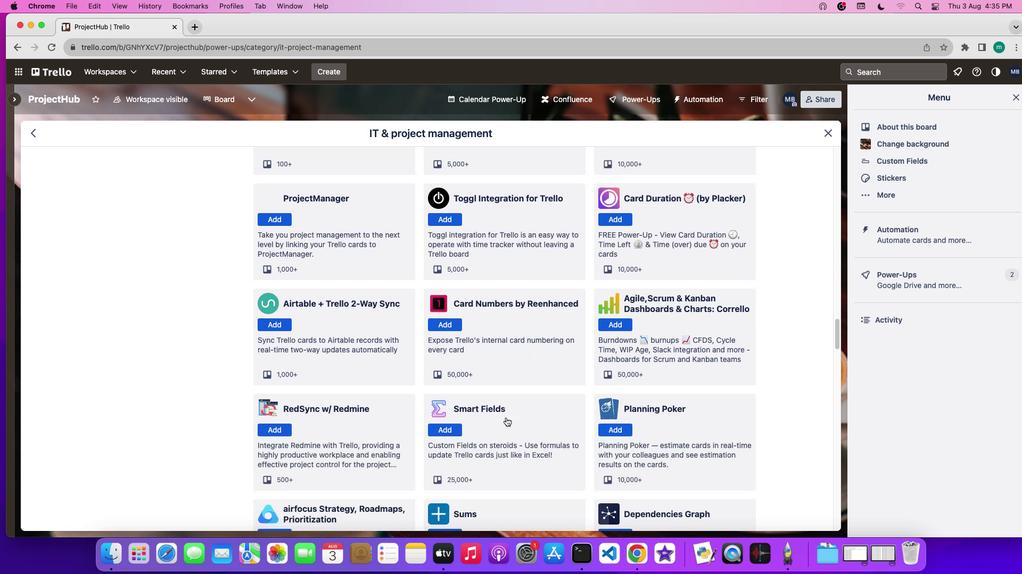 
Action: Mouse scrolled (506, 417) with delta (0, -2)
Screenshot: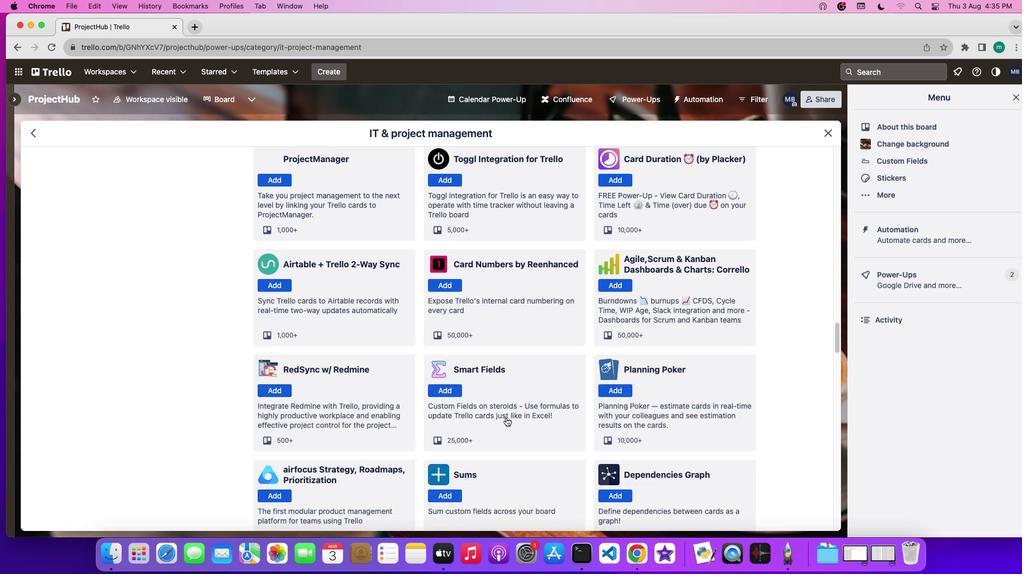 
Action: Mouse scrolled (506, 417) with delta (0, -2)
Screenshot: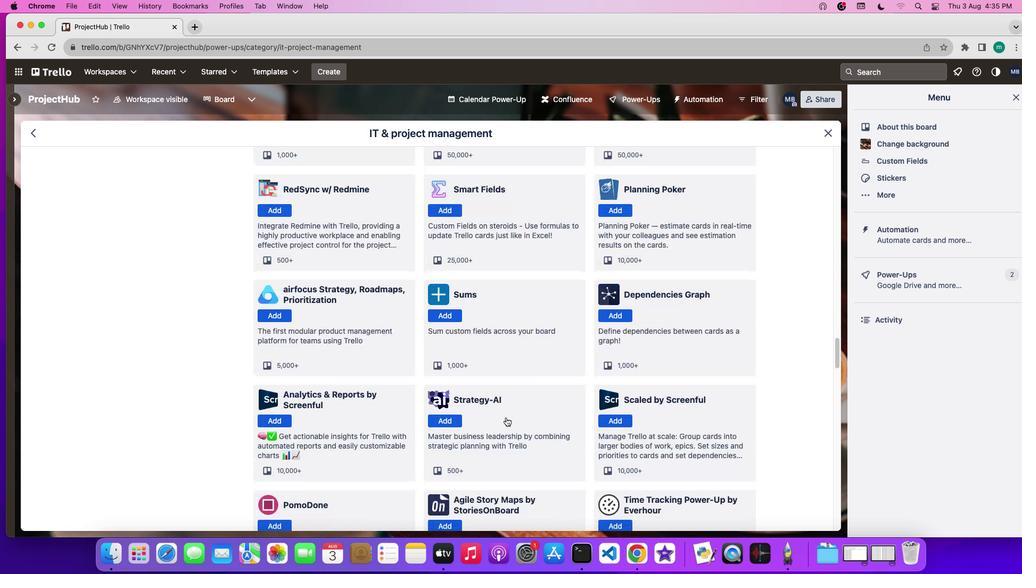 
Action: Mouse scrolled (506, 417) with delta (0, 0)
Screenshot: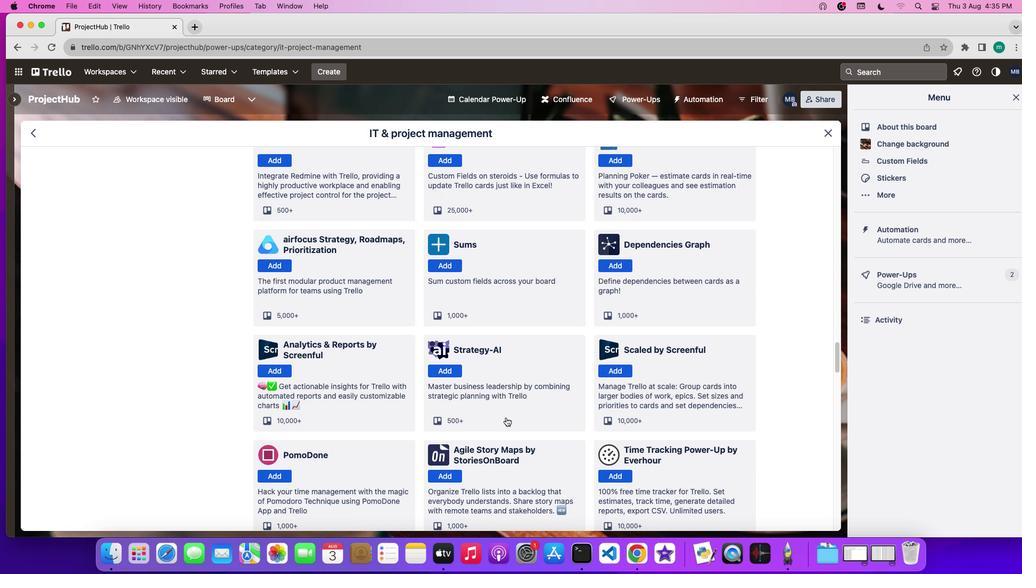 
Action: Mouse scrolled (506, 417) with delta (0, 0)
Screenshot: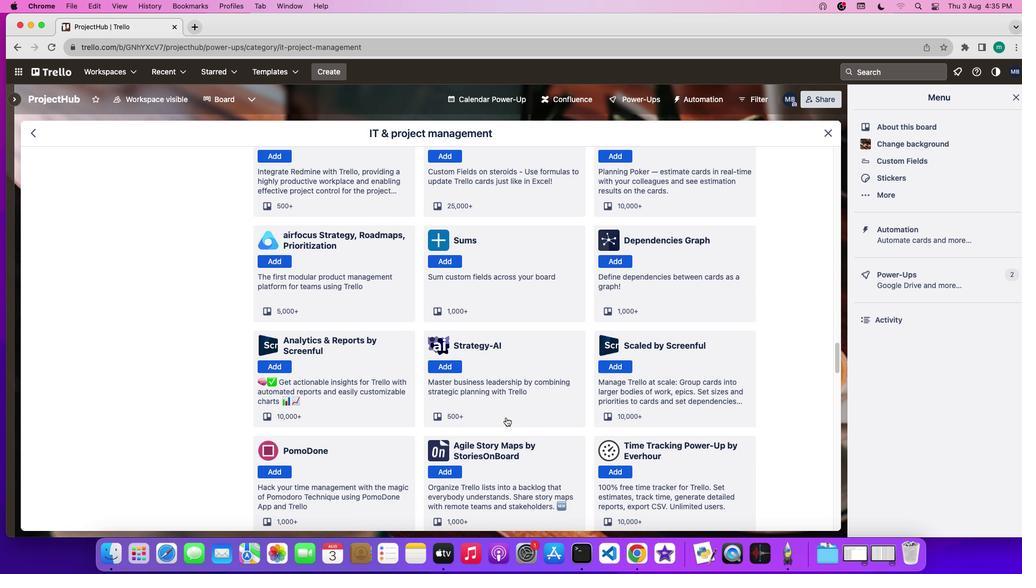 
Action: Mouse scrolled (506, 417) with delta (0, -1)
Screenshot: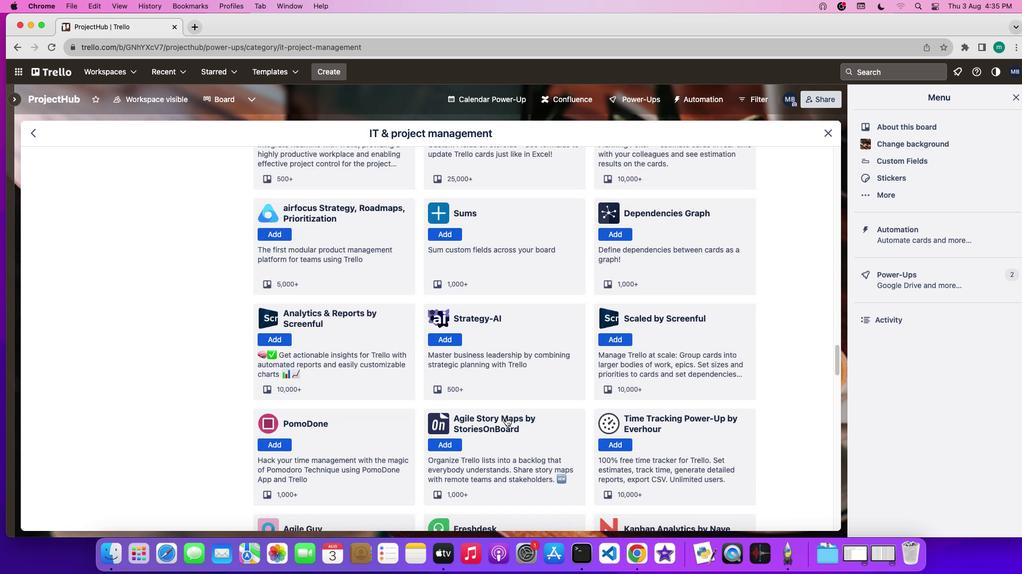 
Action: Mouse scrolled (506, 417) with delta (0, -2)
Screenshot: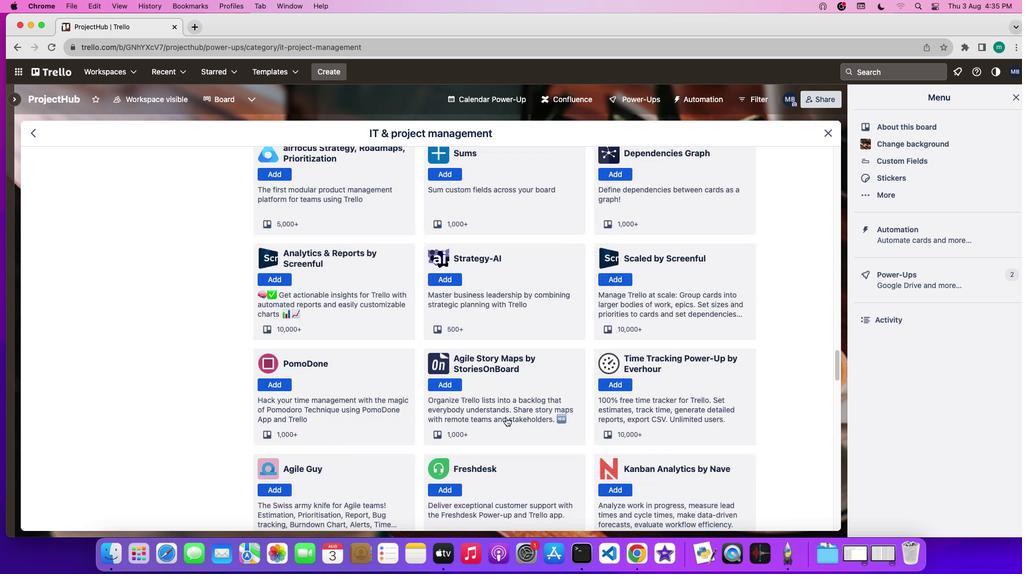 
Action: Mouse scrolled (506, 417) with delta (0, -2)
Screenshot: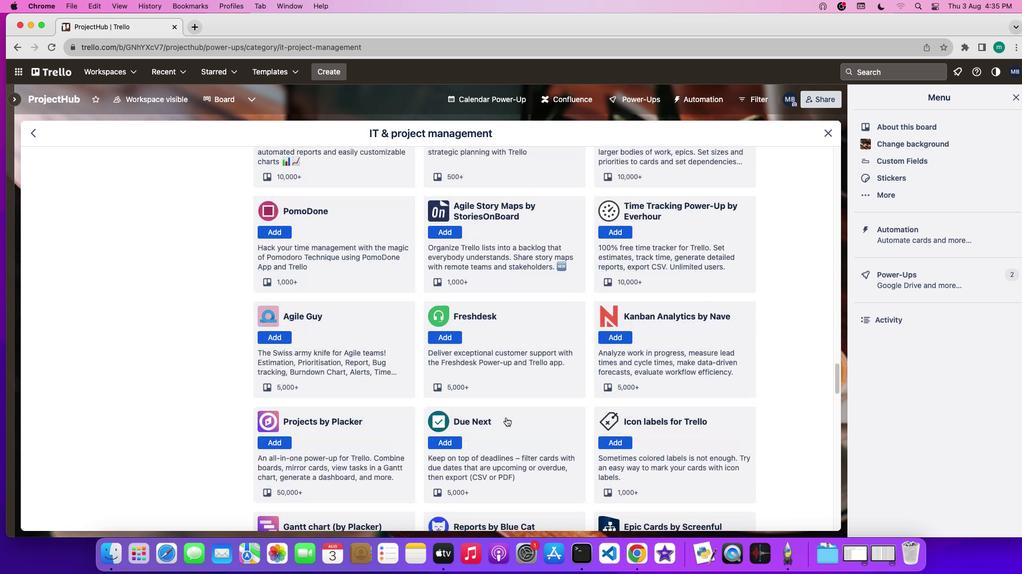 
Action: Mouse scrolled (506, 417) with delta (0, 0)
Screenshot: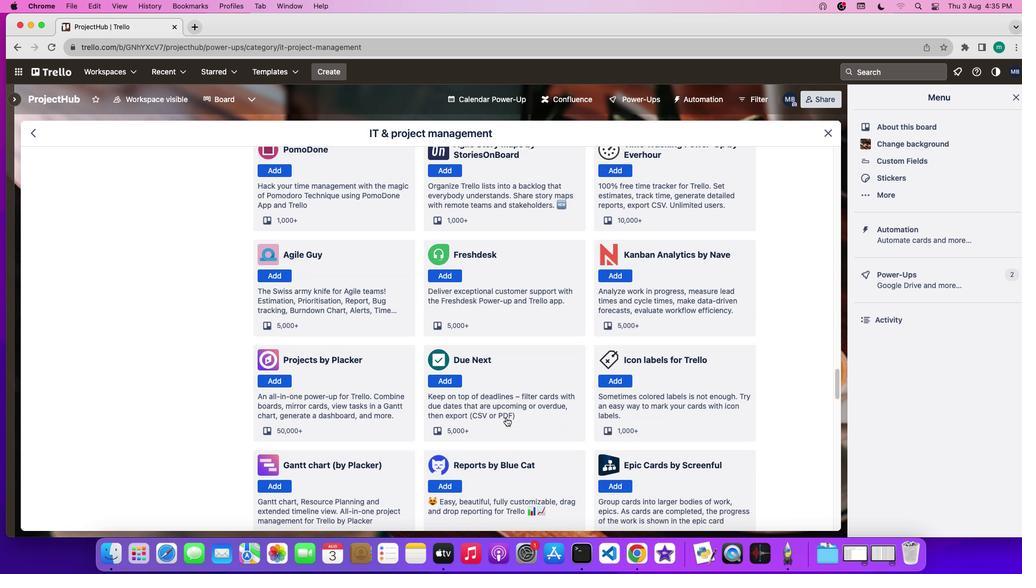 
Action: Mouse scrolled (506, 417) with delta (0, 0)
Screenshot: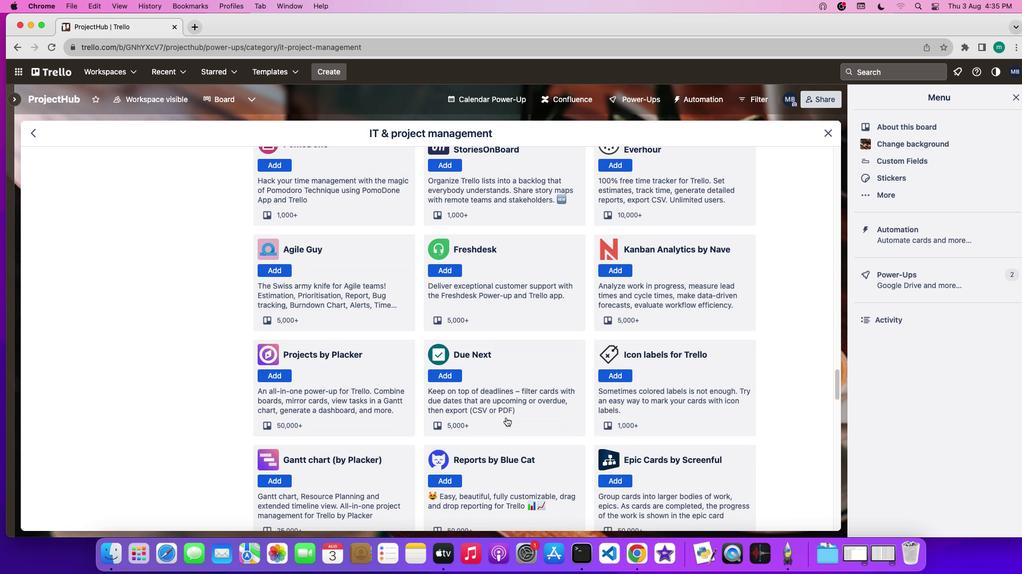 
Action: Mouse scrolled (506, 417) with delta (0, -1)
Screenshot: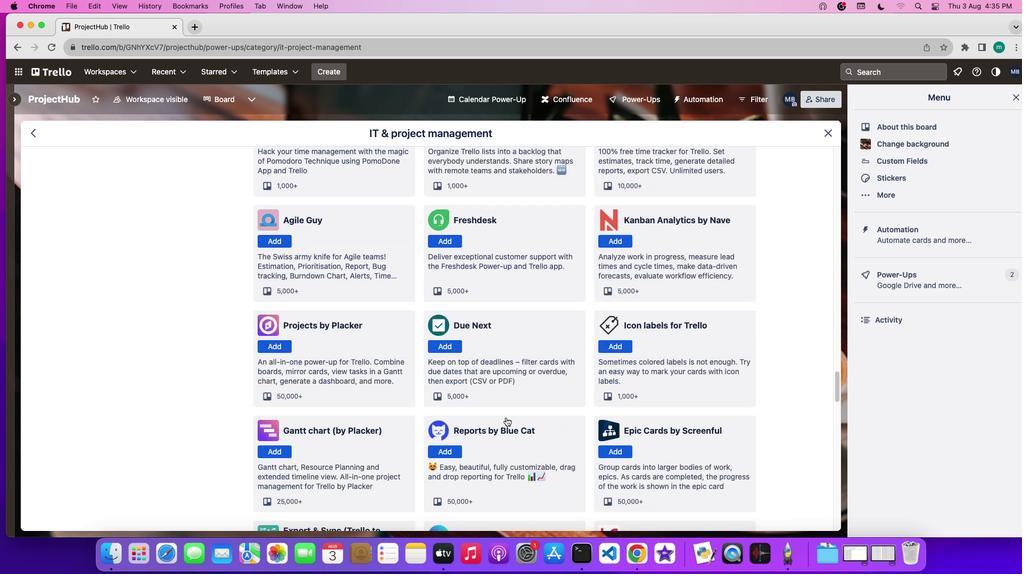 
Action: Mouse scrolled (506, 417) with delta (0, -2)
Screenshot: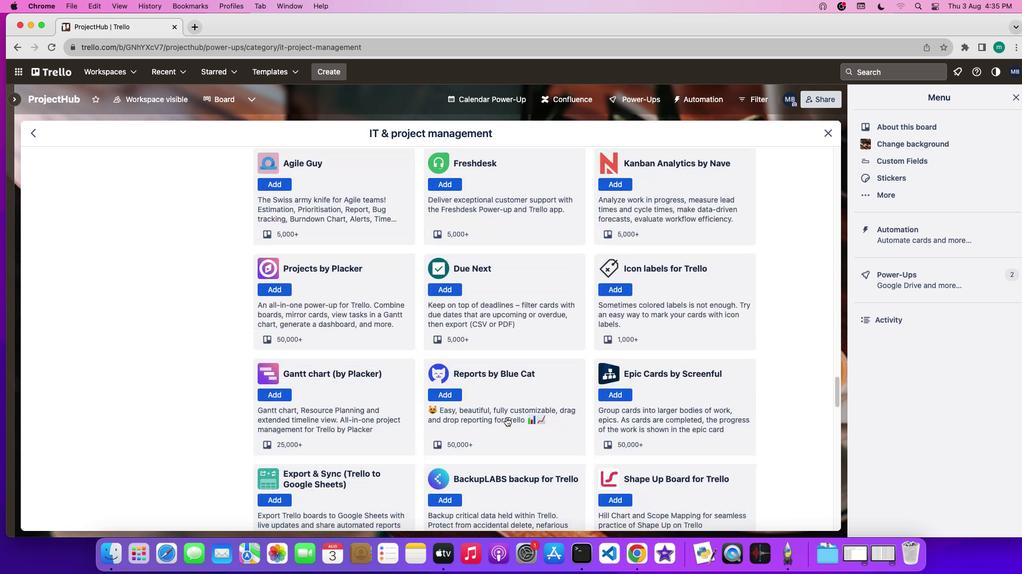 
Action: Mouse scrolled (506, 417) with delta (0, 0)
Screenshot: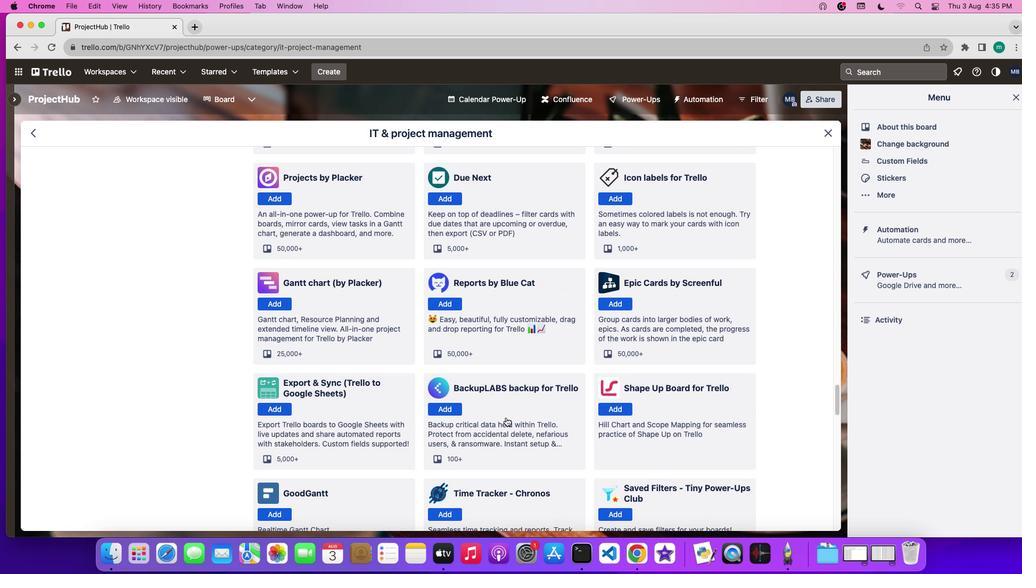 
Action: Mouse scrolled (506, 417) with delta (0, 0)
Screenshot: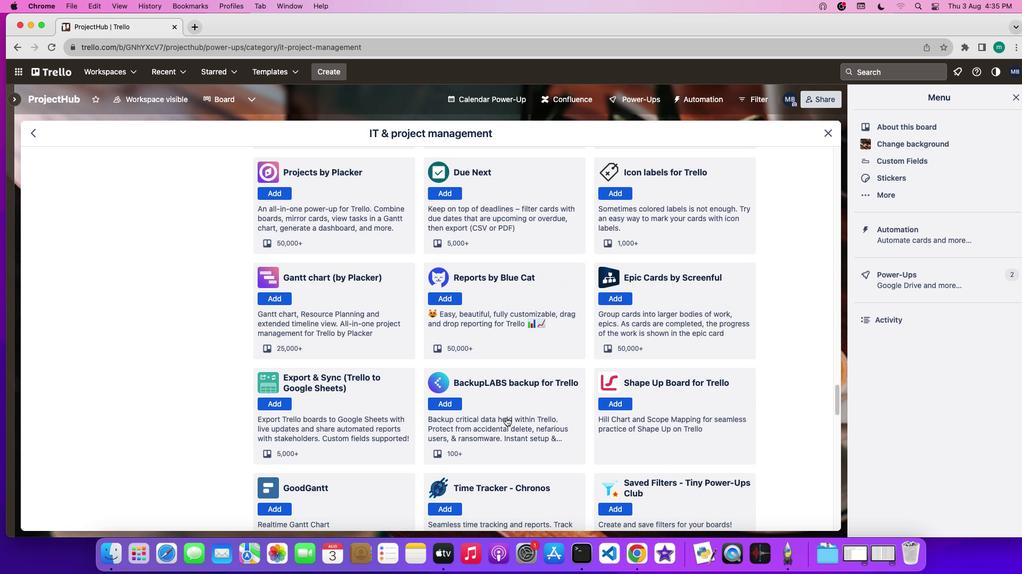 
Action: Mouse scrolled (506, 417) with delta (0, -1)
Screenshot: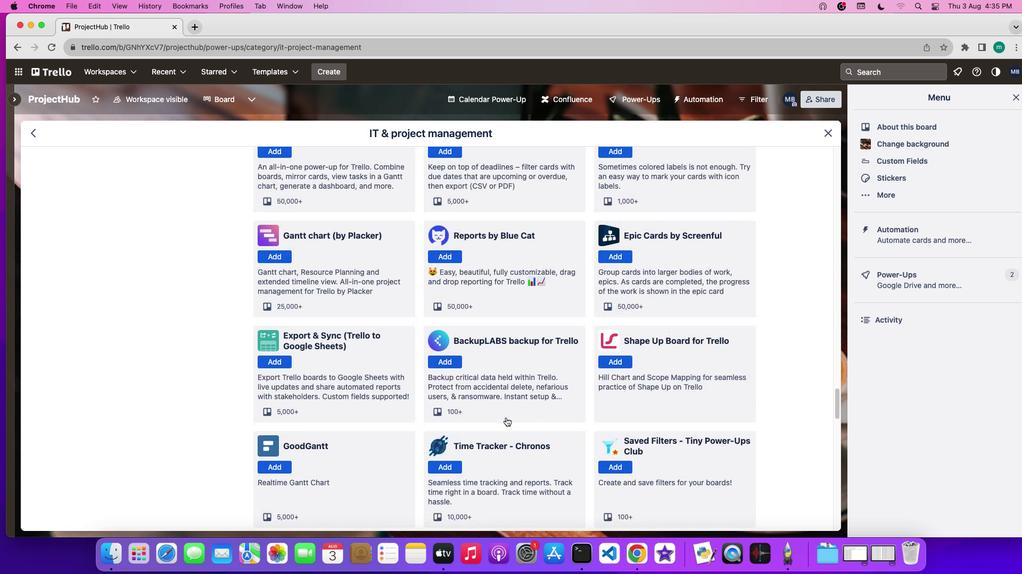
Action: Mouse scrolled (506, 417) with delta (0, -2)
Screenshot: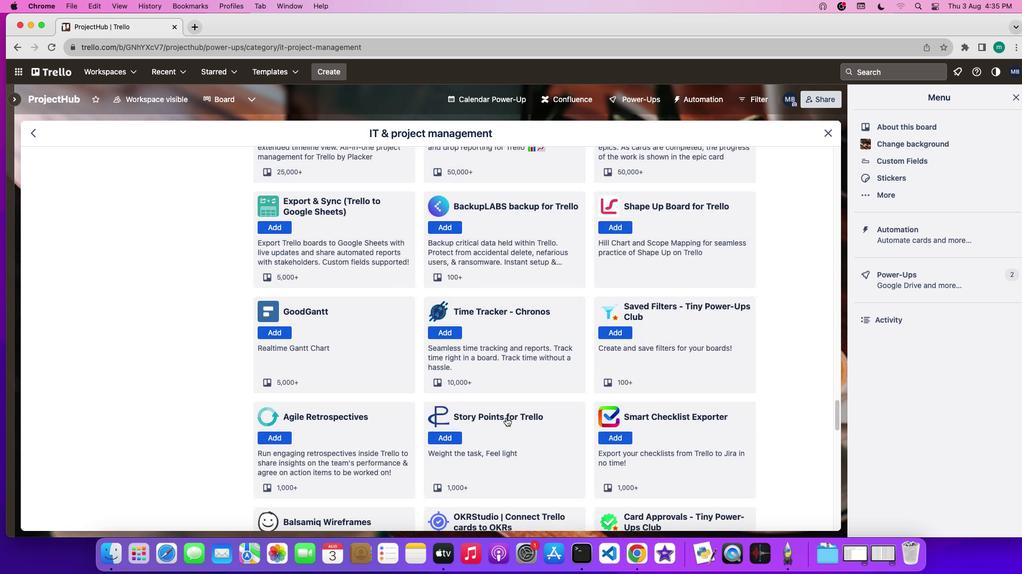 
Action: Mouse scrolled (506, 417) with delta (0, -2)
Screenshot: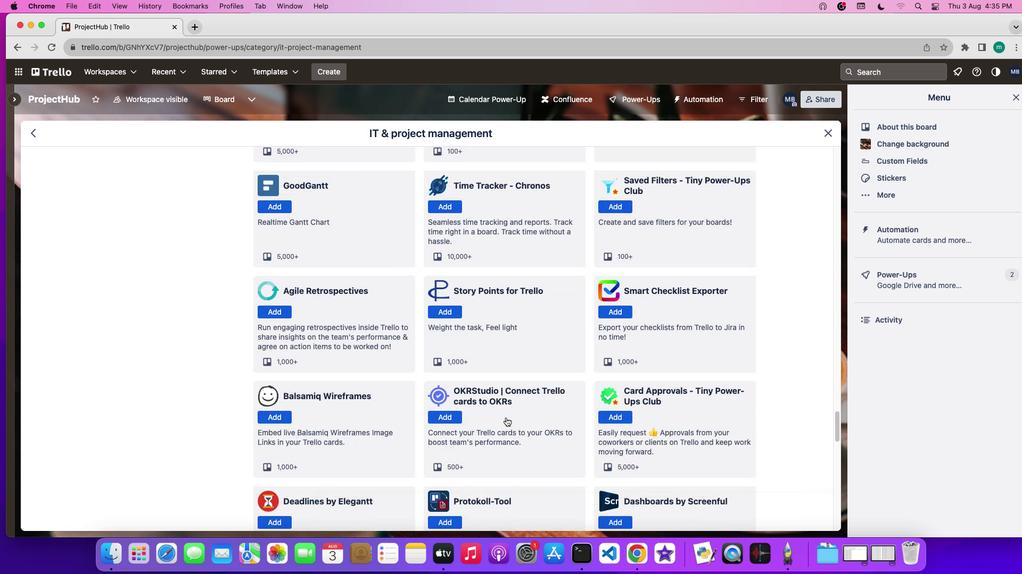 
Action: Mouse scrolled (506, 417) with delta (0, 0)
Screenshot: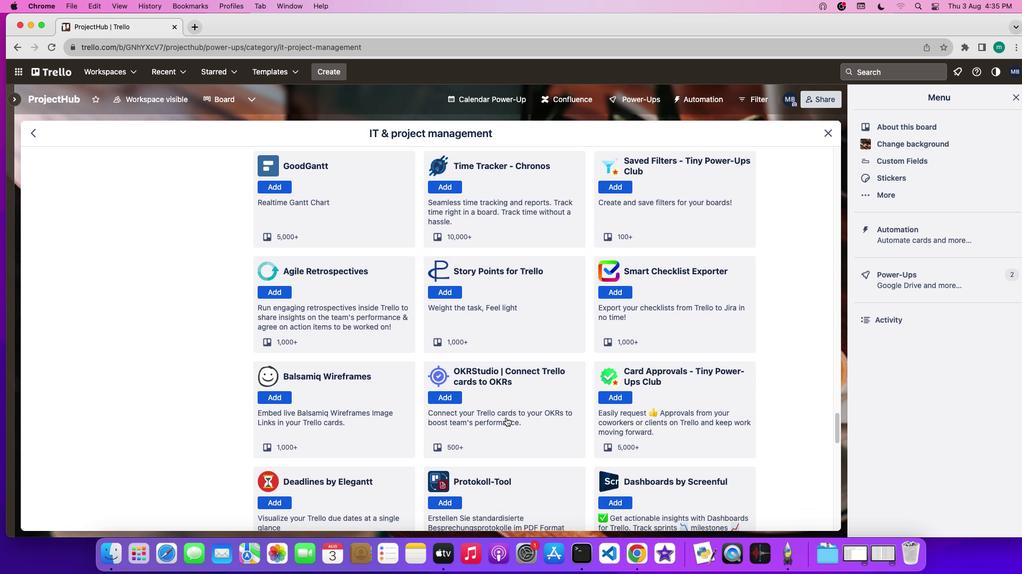 
Action: Mouse scrolled (506, 417) with delta (0, 0)
Screenshot: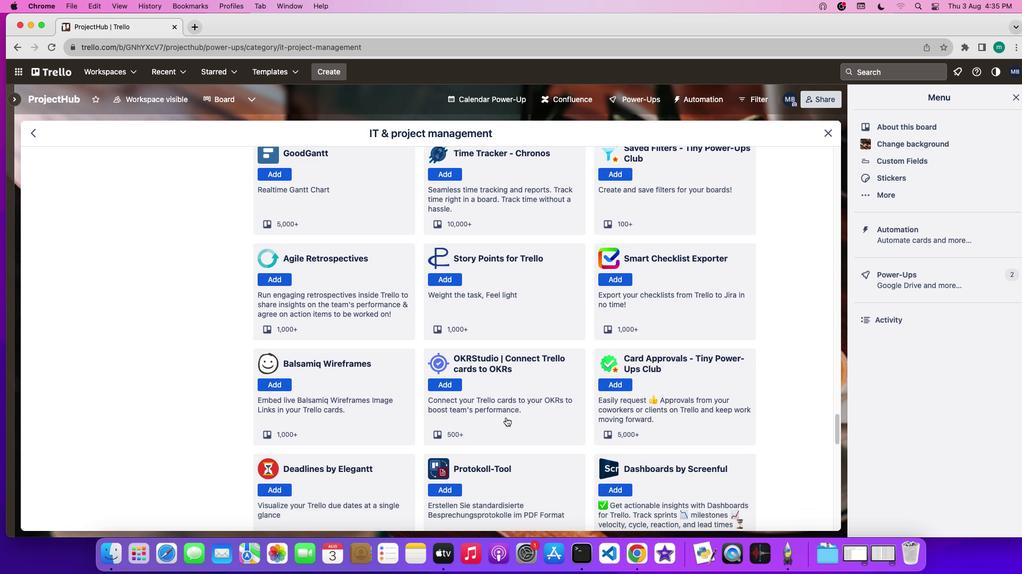 
Action: Mouse scrolled (506, 417) with delta (0, -1)
Screenshot: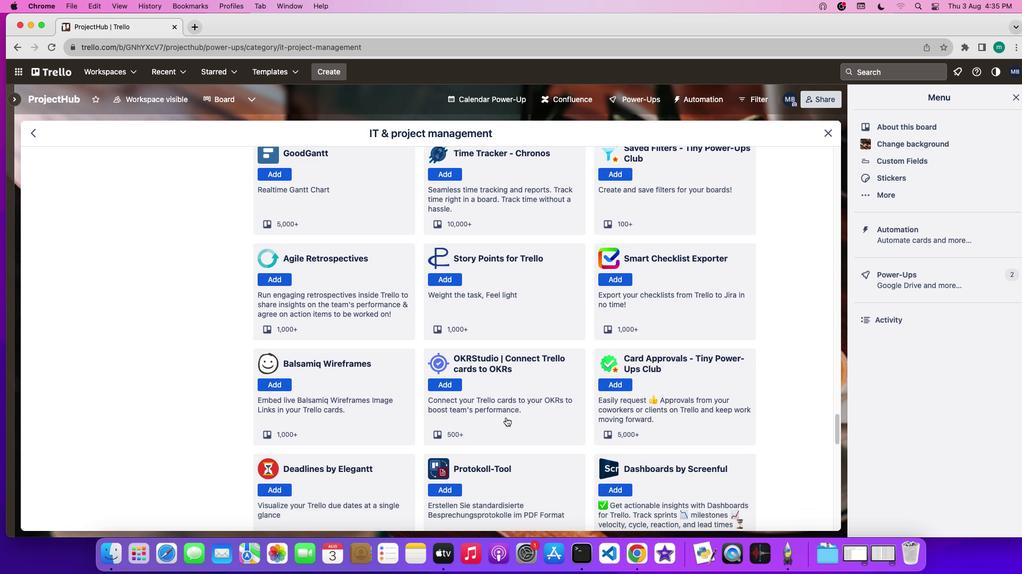 
Action: Mouse scrolled (506, 417) with delta (0, -2)
Screenshot: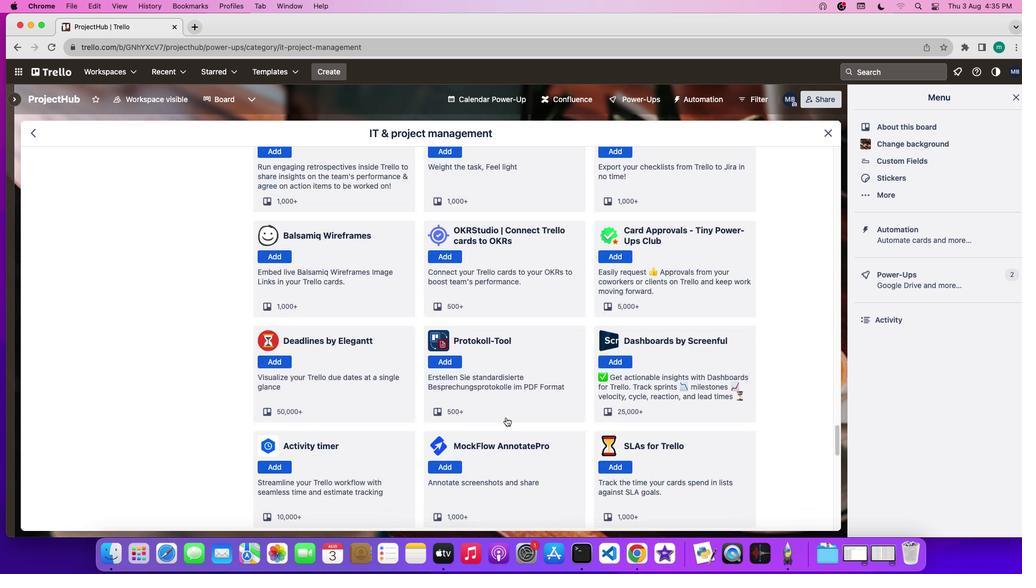 
Action: Mouse scrolled (506, 417) with delta (0, 0)
Screenshot: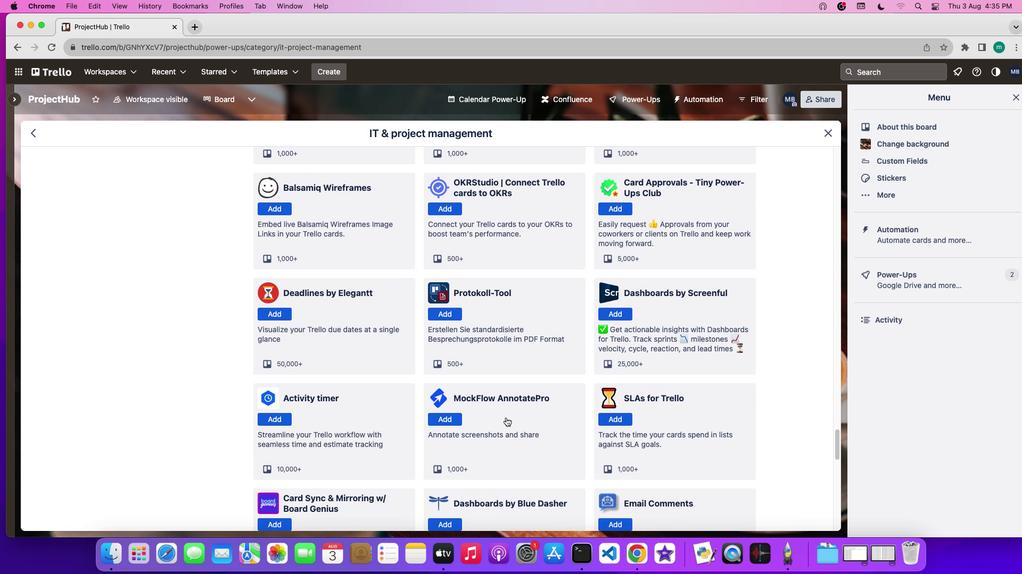
Action: Mouse scrolled (506, 417) with delta (0, 0)
Screenshot: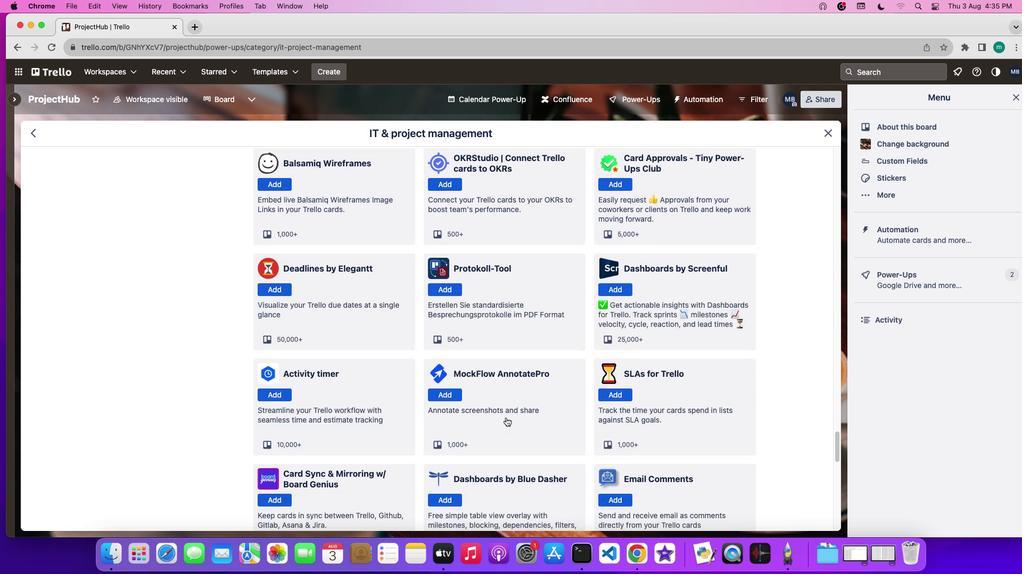 
Action: Mouse scrolled (506, 417) with delta (0, -1)
Screenshot: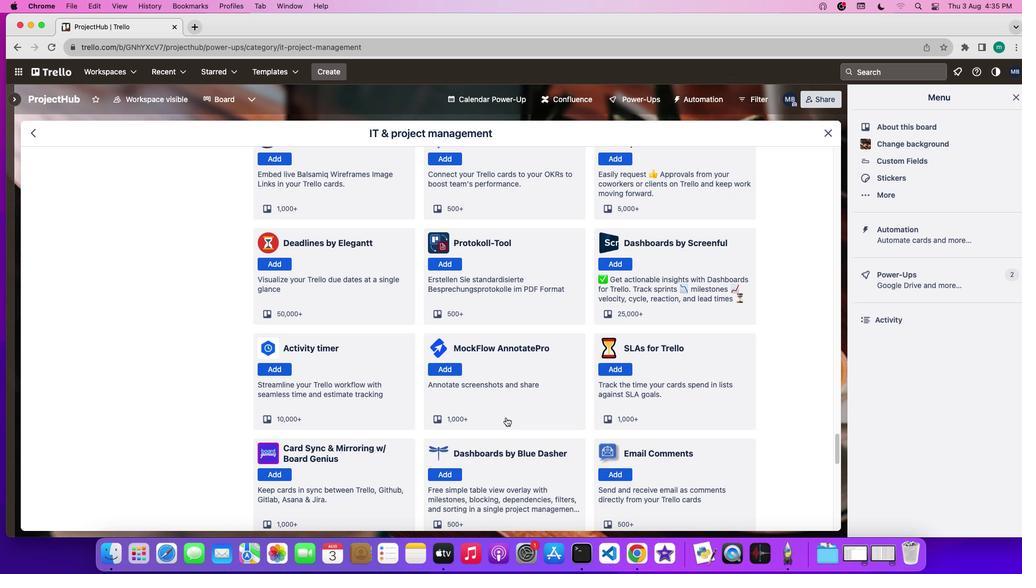 
Action: Mouse scrolled (506, 417) with delta (0, -2)
Screenshot: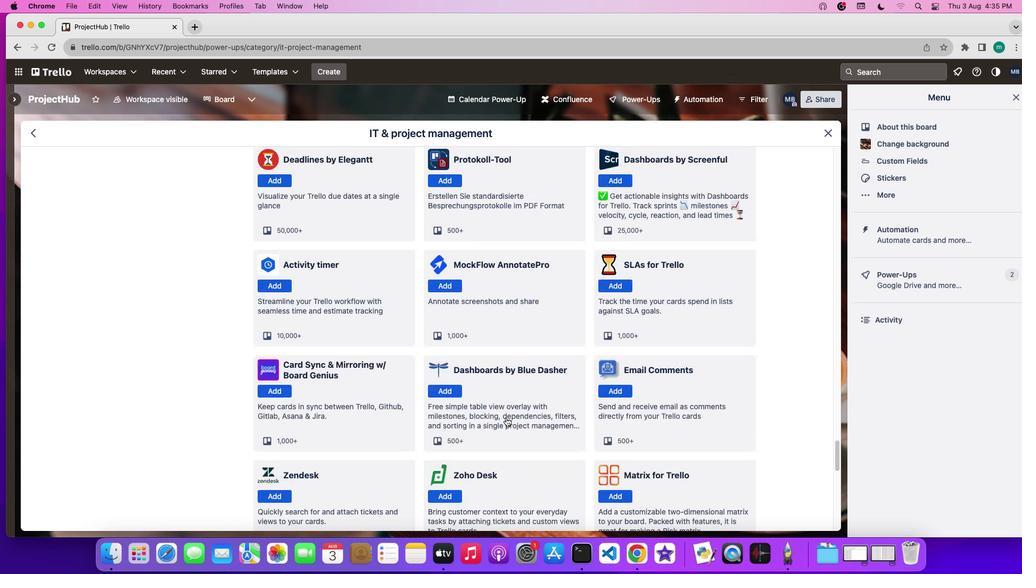 
Action: Mouse scrolled (506, 417) with delta (0, -2)
Screenshot: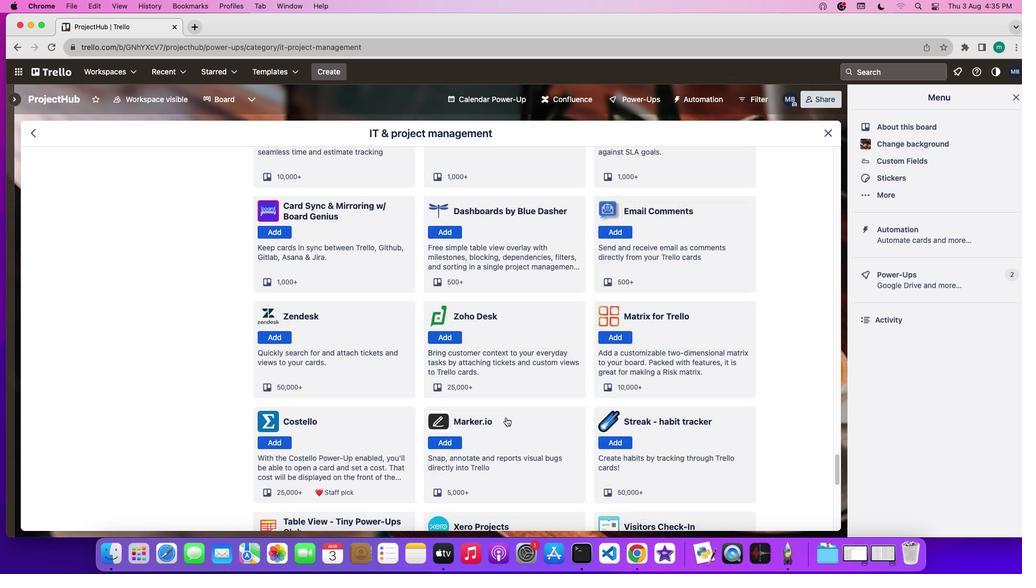 
Action: Mouse scrolled (506, 417) with delta (0, 0)
Screenshot: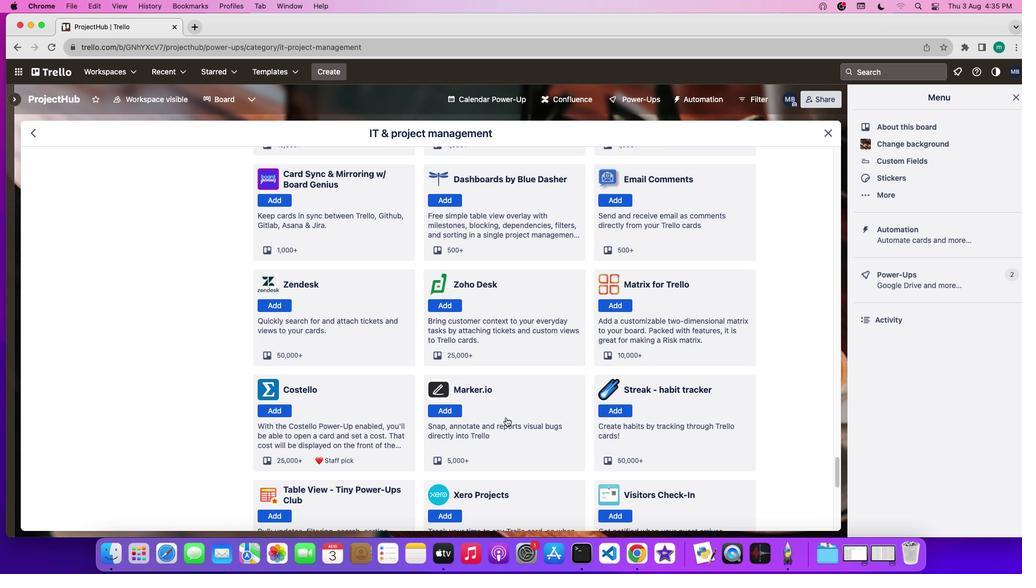 
Action: Mouse scrolled (506, 417) with delta (0, 0)
Screenshot: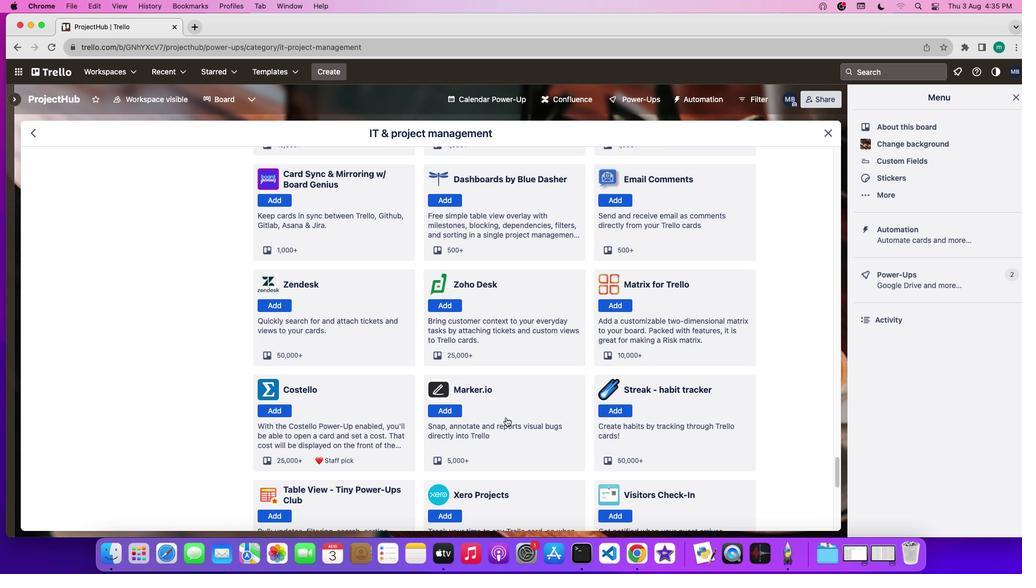 
Action: Mouse scrolled (506, 417) with delta (0, -1)
Screenshot: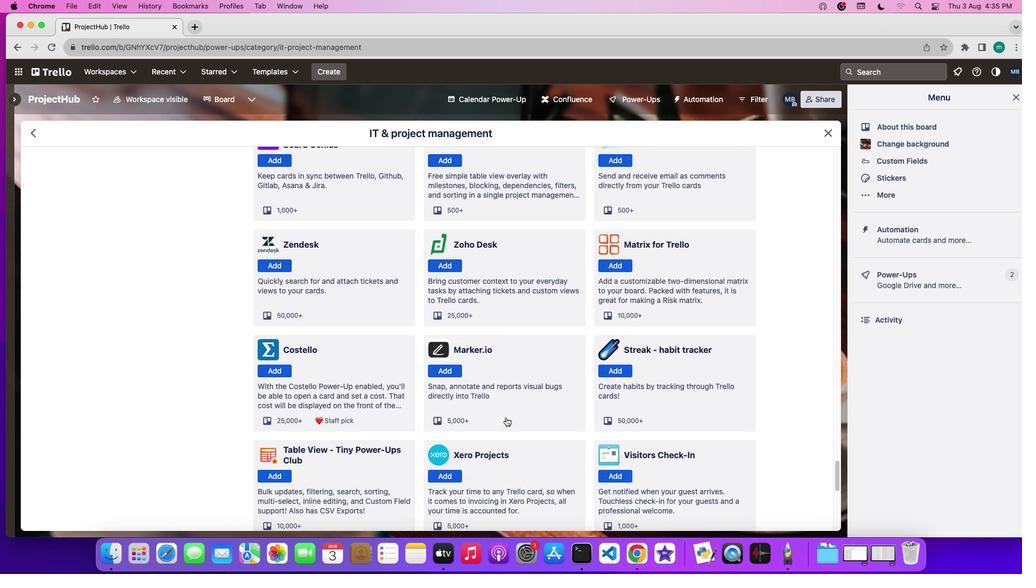 
Action: Mouse scrolled (506, 417) with delta (0, -2)
Screenshot: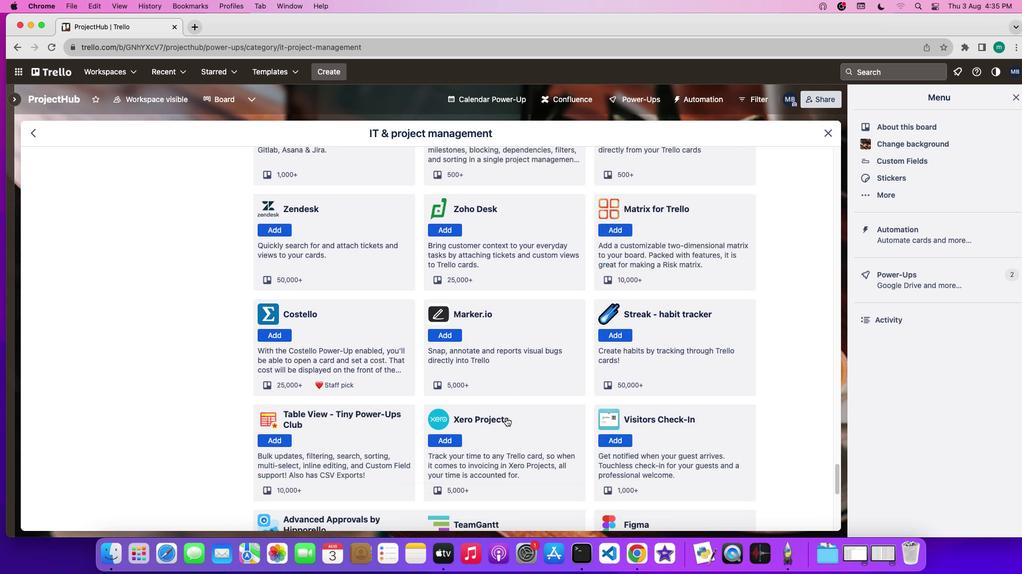 
Action: Mouse scrolled (506, 417) with delta (0, -2)
Screenshot: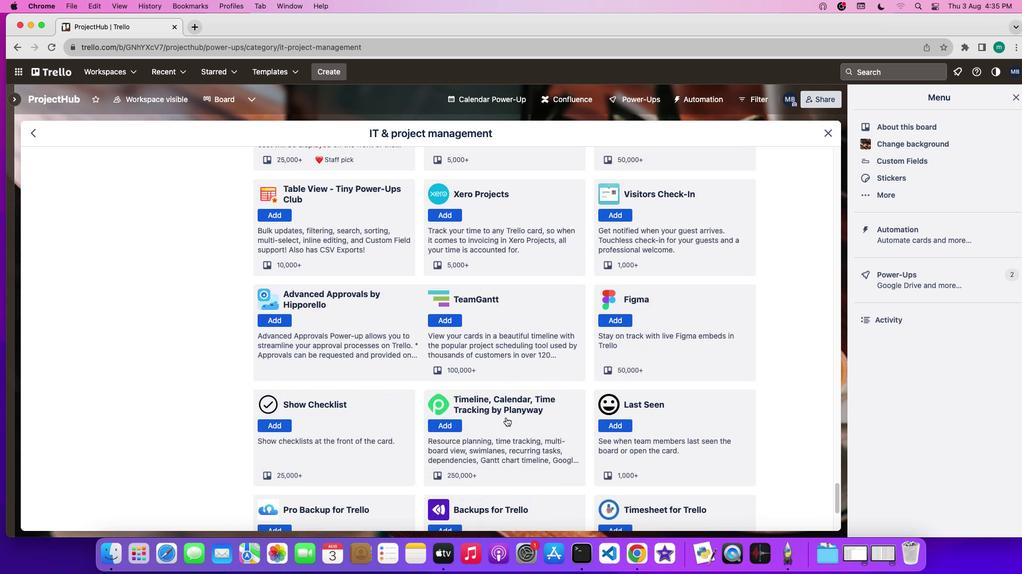 
Action: Mouse scrolled (506, 417) with delta (0, 0)
Screenshot: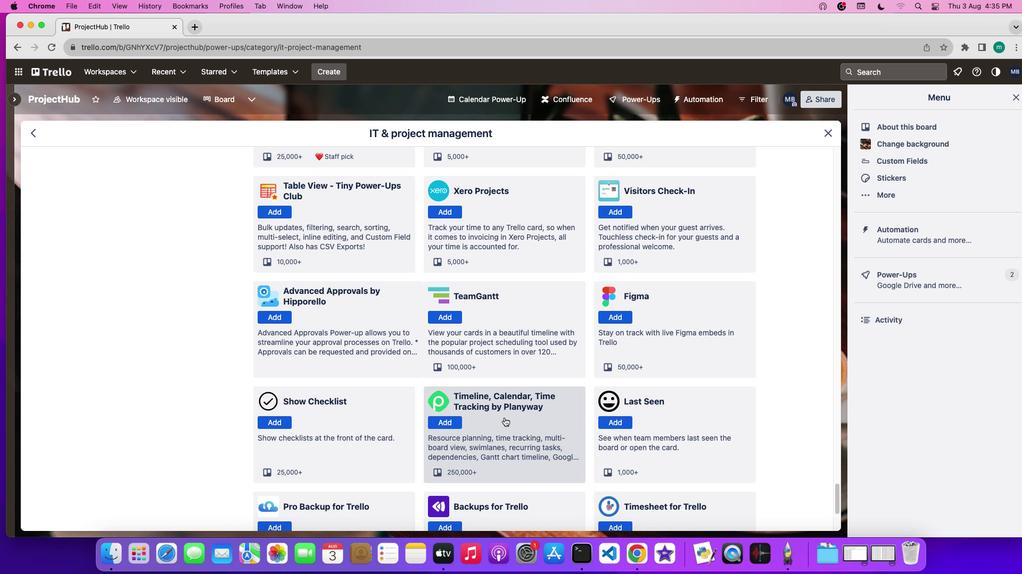 
Action: Mouse moved to (504, 417)
Screenshot: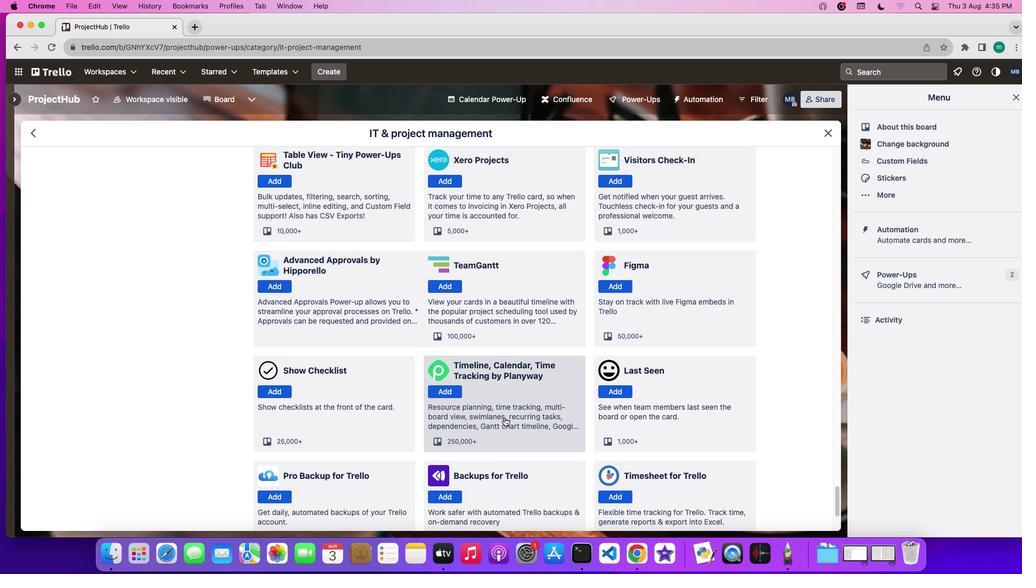 
Action: Mouse scrolled (504, 417) with delta (0, 0)
Screenshot: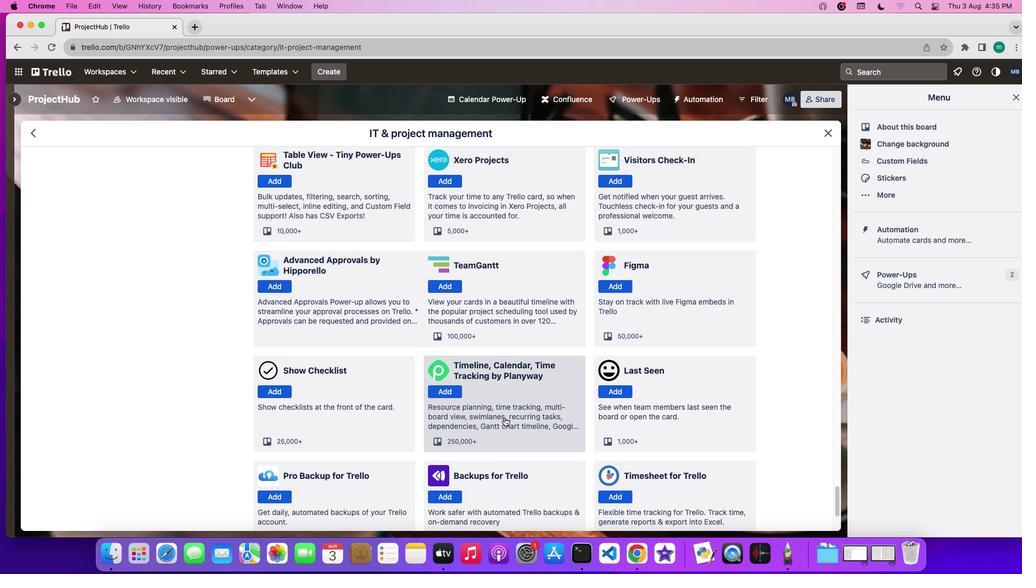 
Action: Mouse moved to (504, 417)
Screenshot: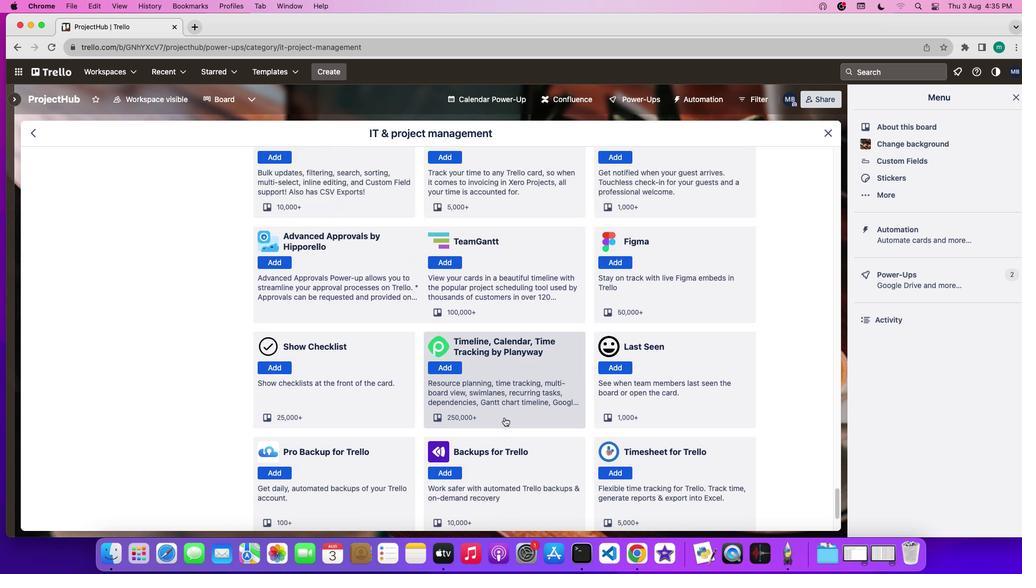 
Action: Mouse scrolled (504, 417) with delta (0, -1)
Screenshot: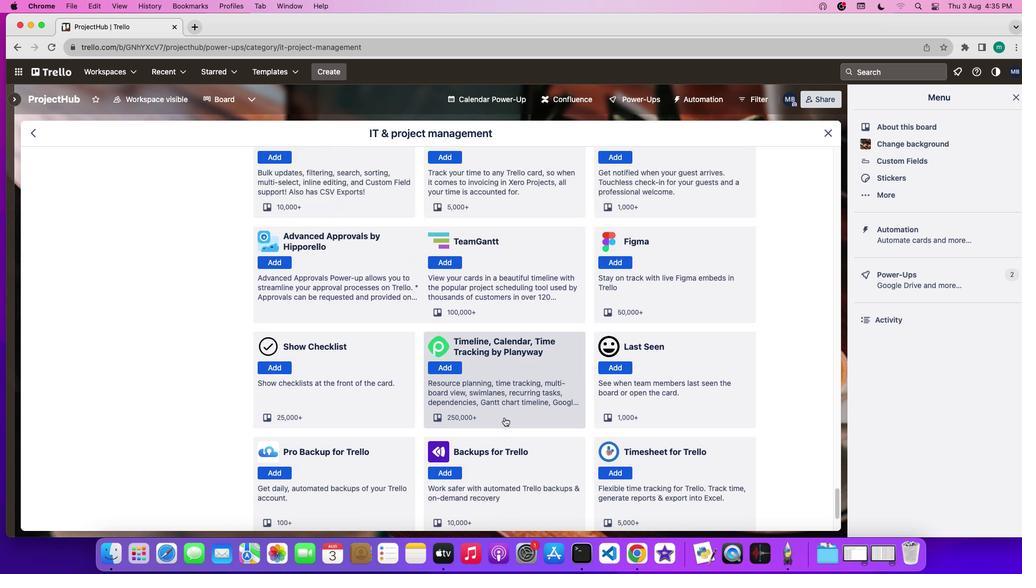 
Action: Mouse moved to (504, 417)
Screenshot: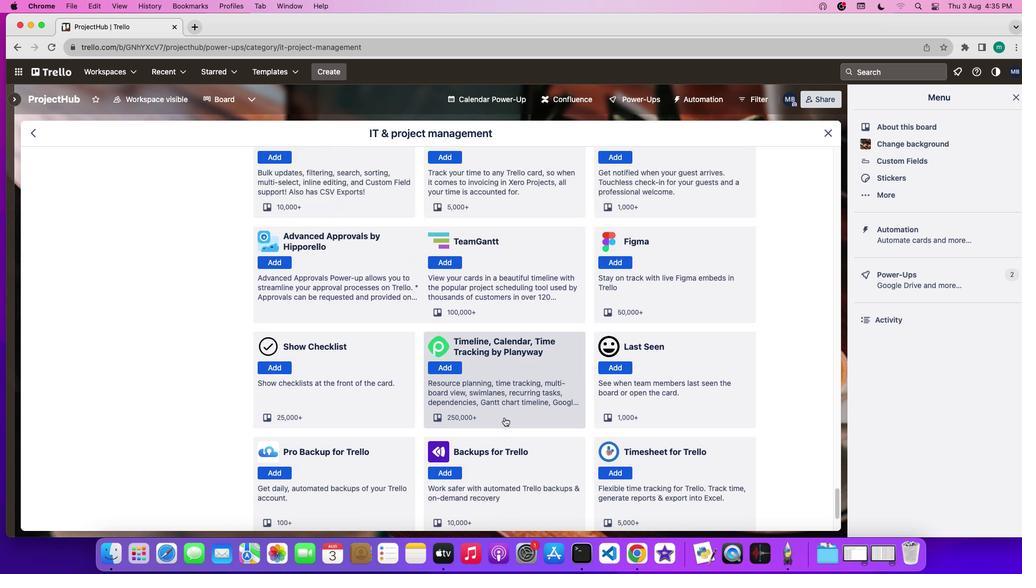 
Action: Mouse scrolled (504, 417) with delta (0, -2)
Screenshot: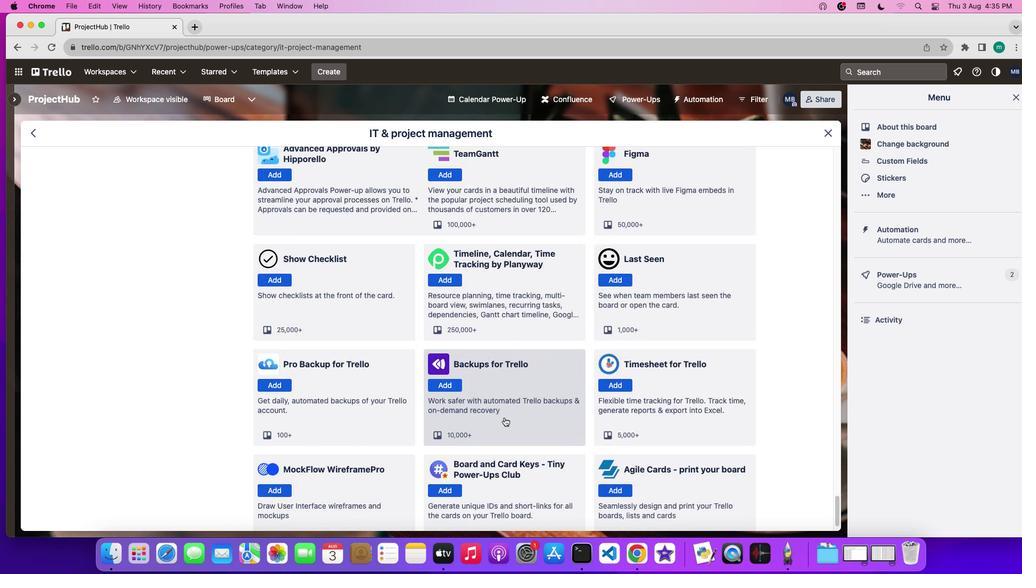 
Action: Mouse moved to (504, 417)
Screenshot: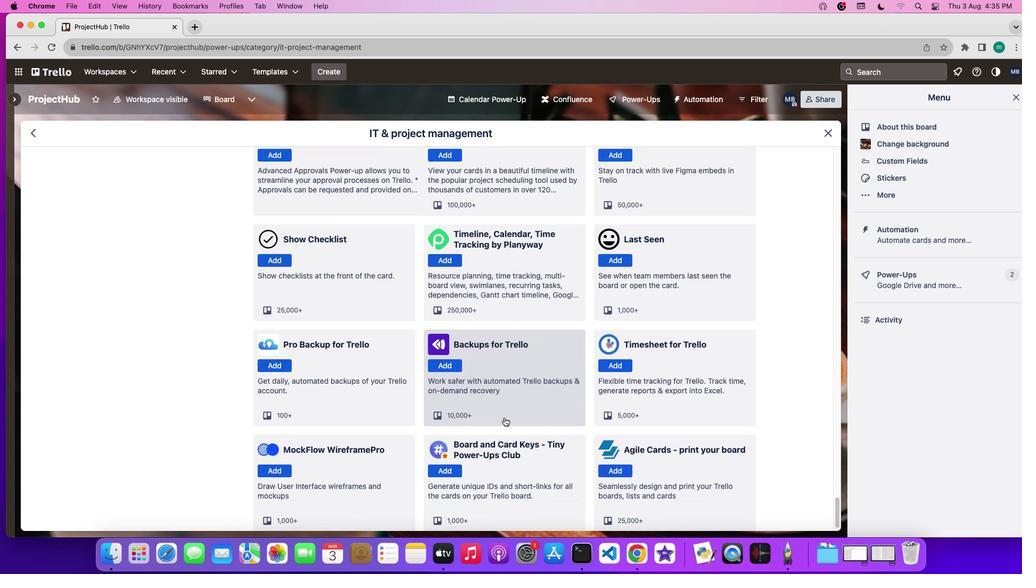 
Action: Mouse scrolled (504, 417) with delta (0, -2)
Screenshot: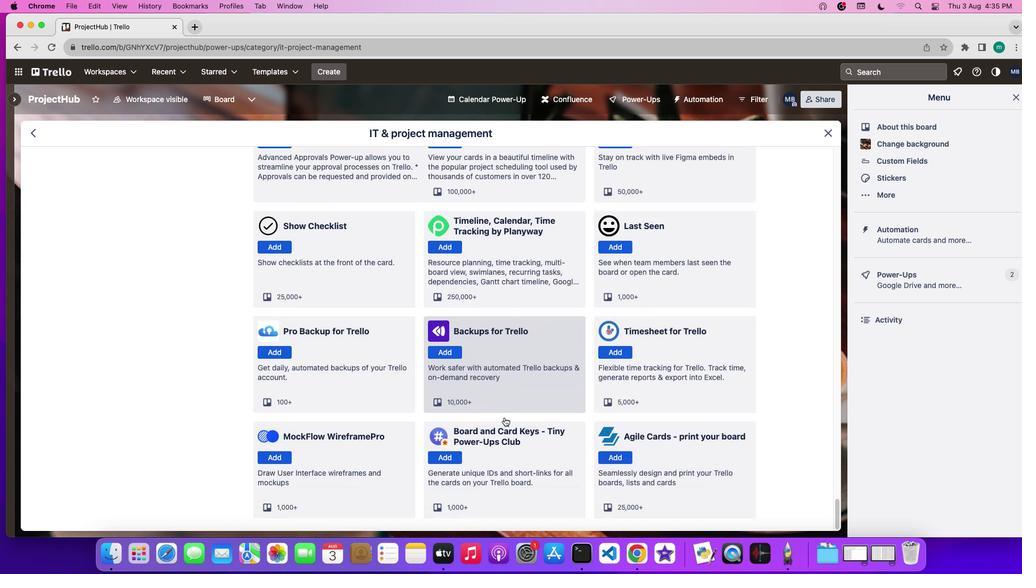 
Action: Mouse scrolled (504, 417) with delta (0, 0)
Screenshot: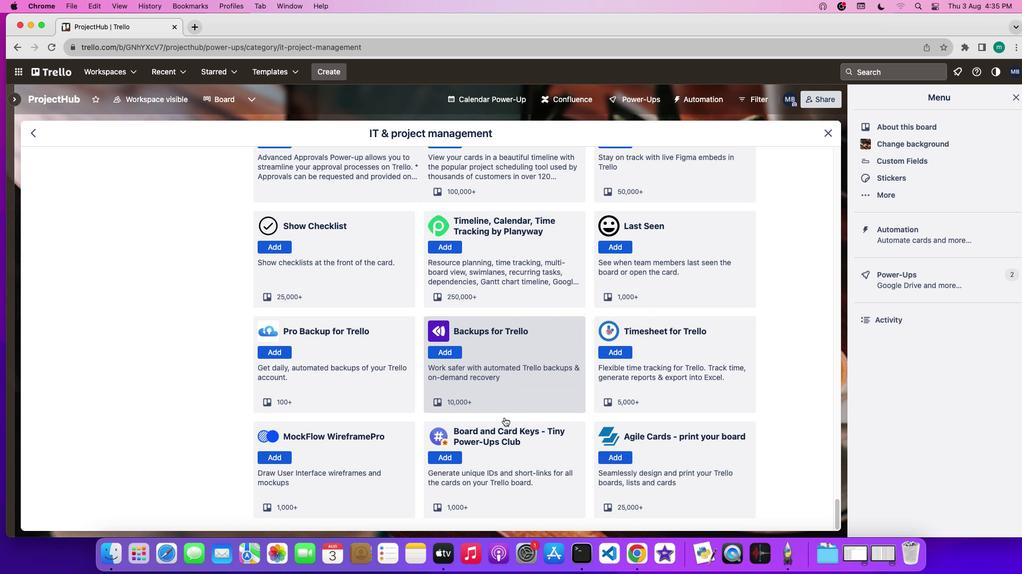 
Action: Mouse scrolled (504, 417) with delta (0, 0)
Screenshot: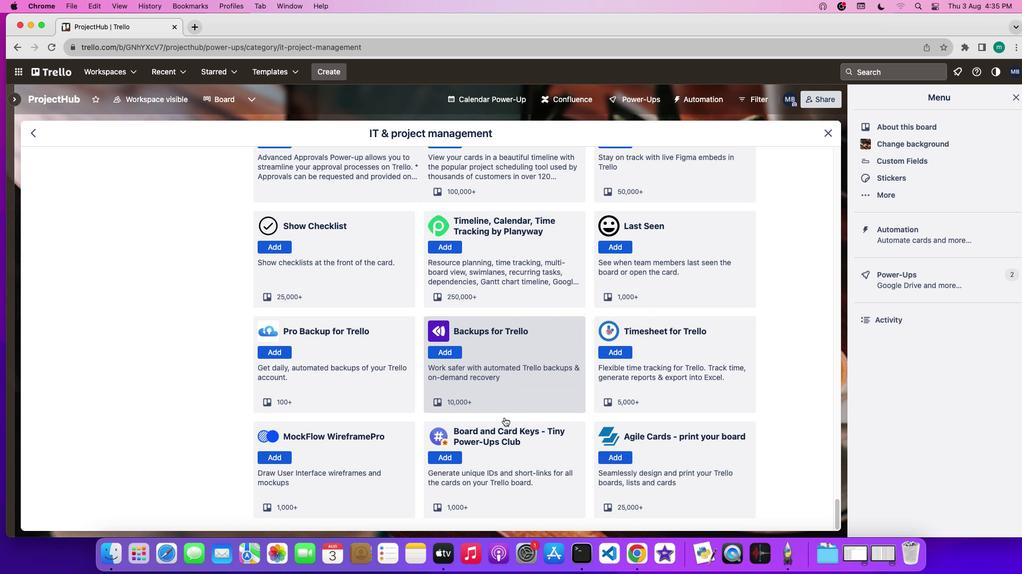 
Action: Mouse scrolled (504, 417) with delta (0, -1)
Screenshot: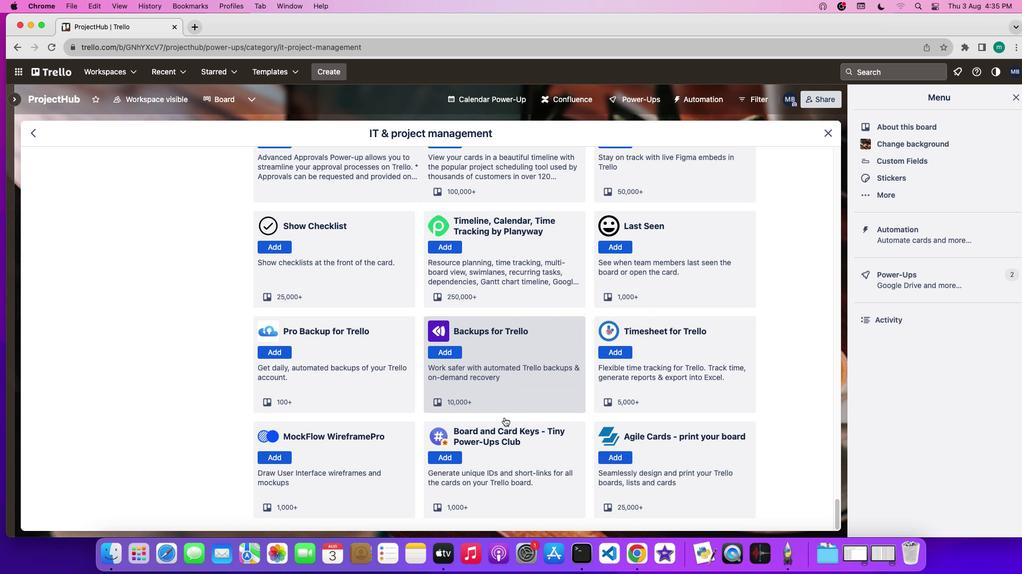 
Action: Mouse scrolled (504, 417) with delta (0, -2)
Screenshot: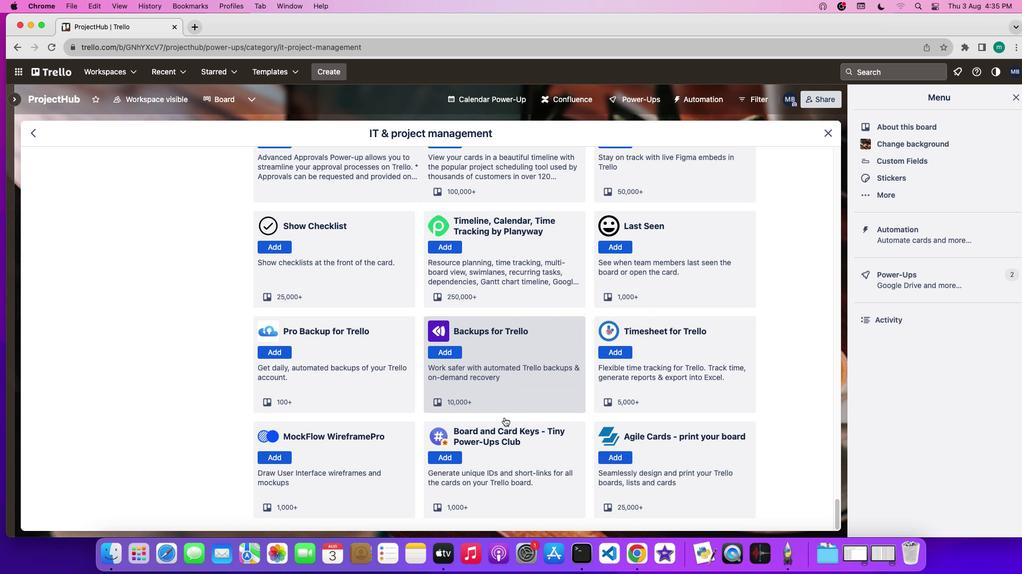 
